 Task: Create a due date automation trigger when advanced on, on the monday of the week before a card is due add dates starting this month at 11:00 AM.
Action: Mouse moved to (1333, 107)
Screenshot: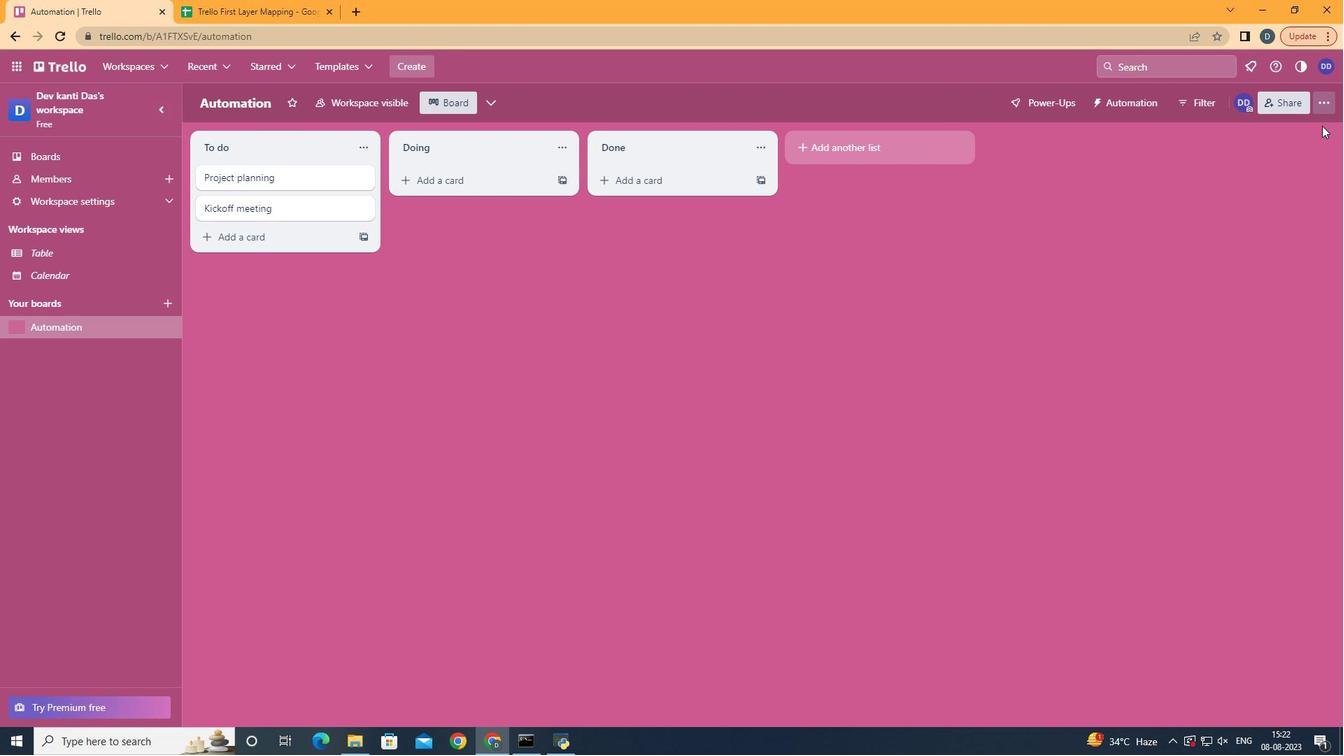 
Action: Mouse pressed left at (1333, 107)
Screenshot: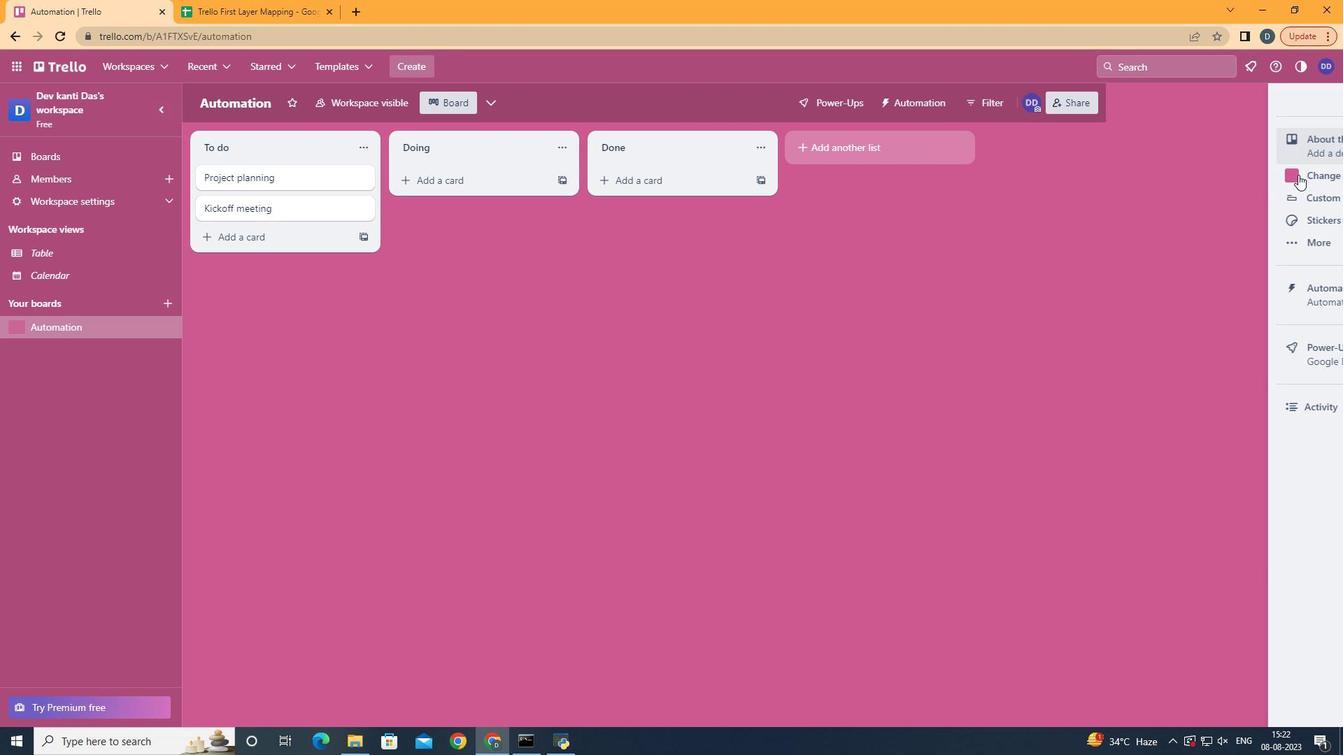 
Action: Mouse moved to (1239, 296)
Screenshot: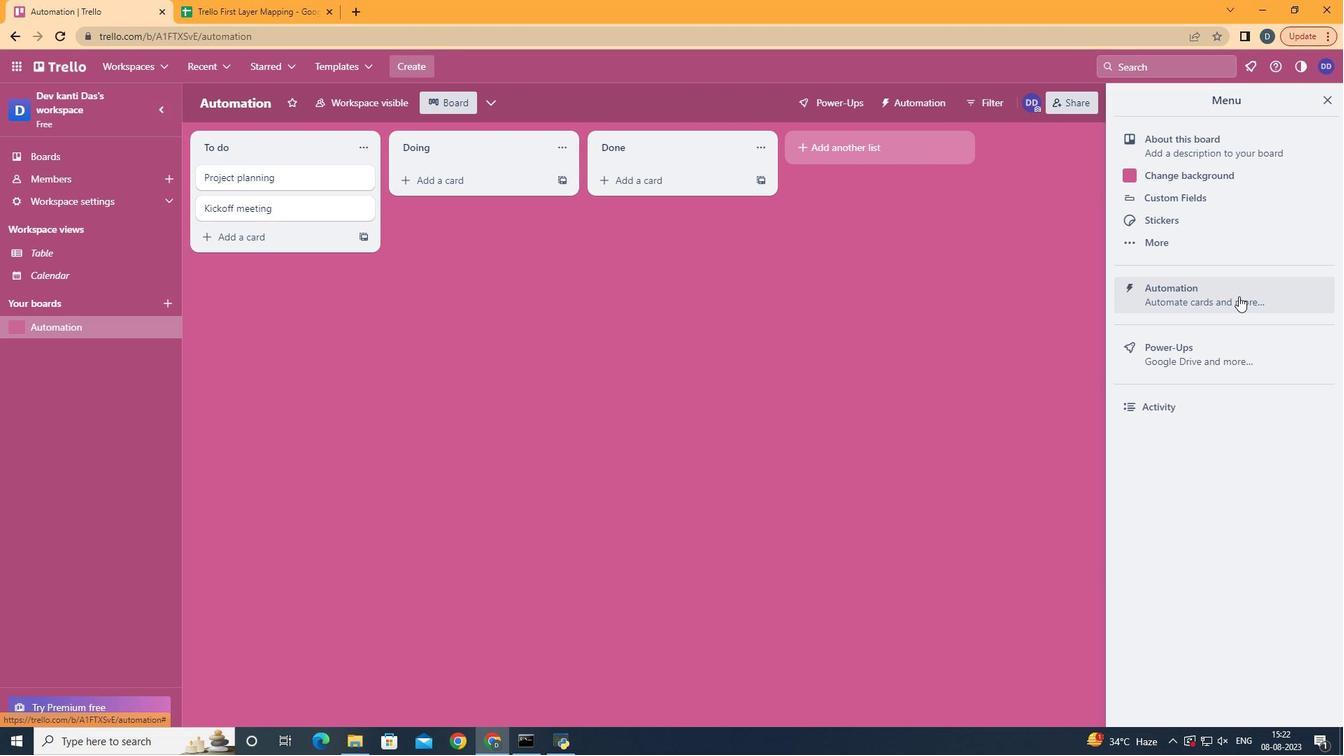 
Action: Mouse pressed left at (1239, 296)
Screenshot: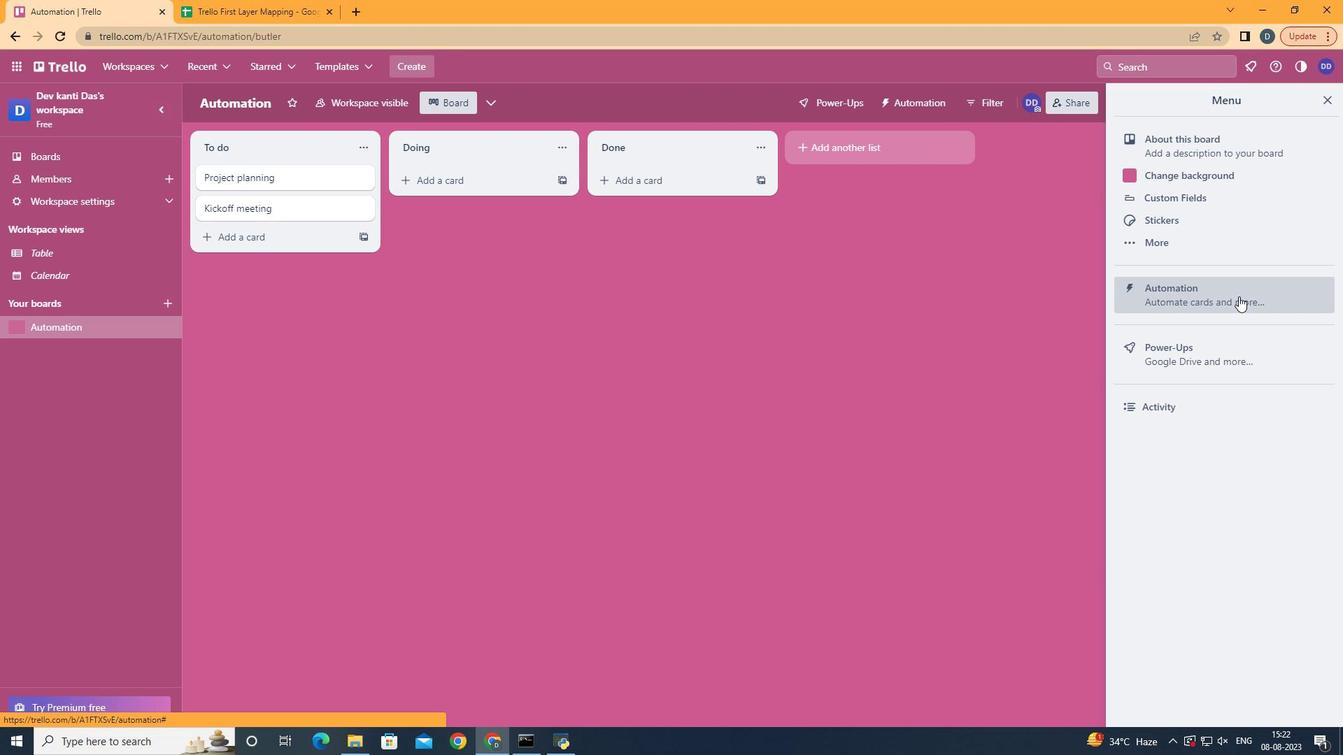 
Action: Mouse moved to (249, 293)
Screenshot: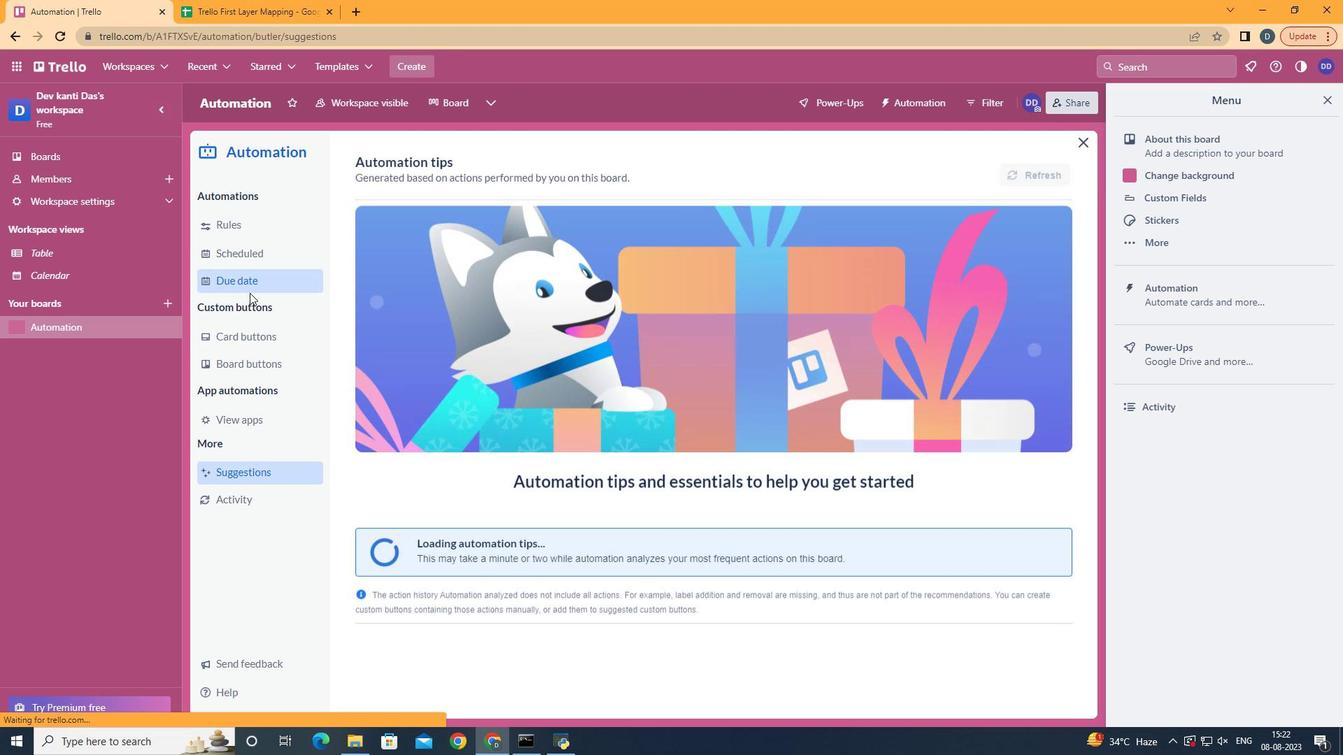 
Action: Mouse pressed left at (249, 293)
Screenshot: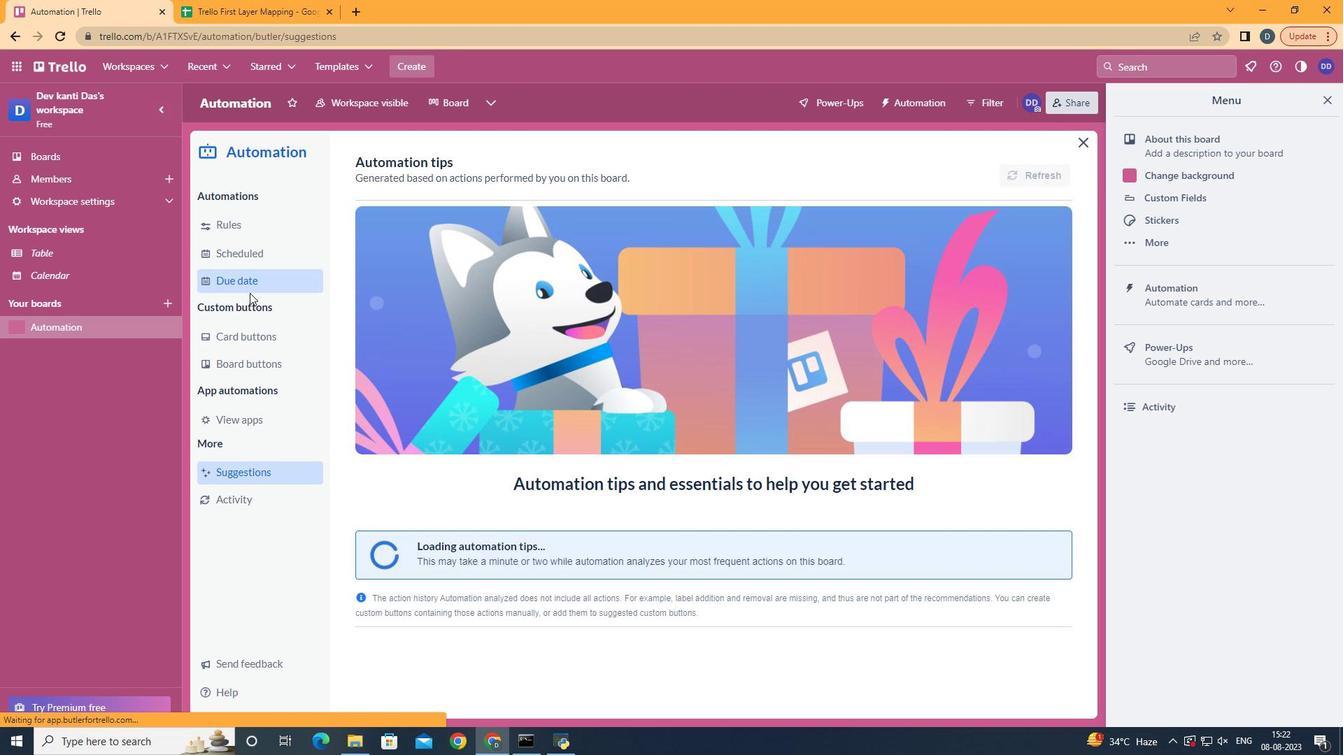 
Action: Mouse moved to (978, 169)
Screenshot: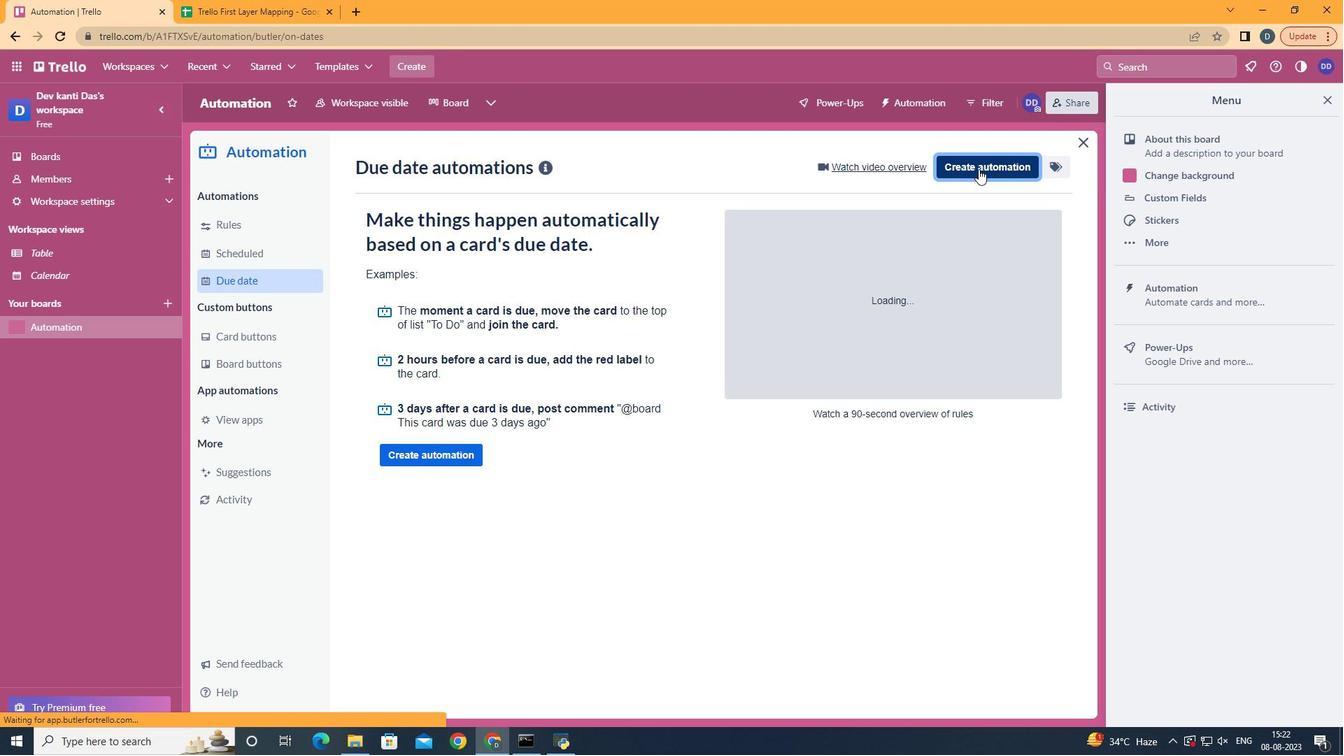 
Action: Mouse pressed left at (978, 169)
Screenshot: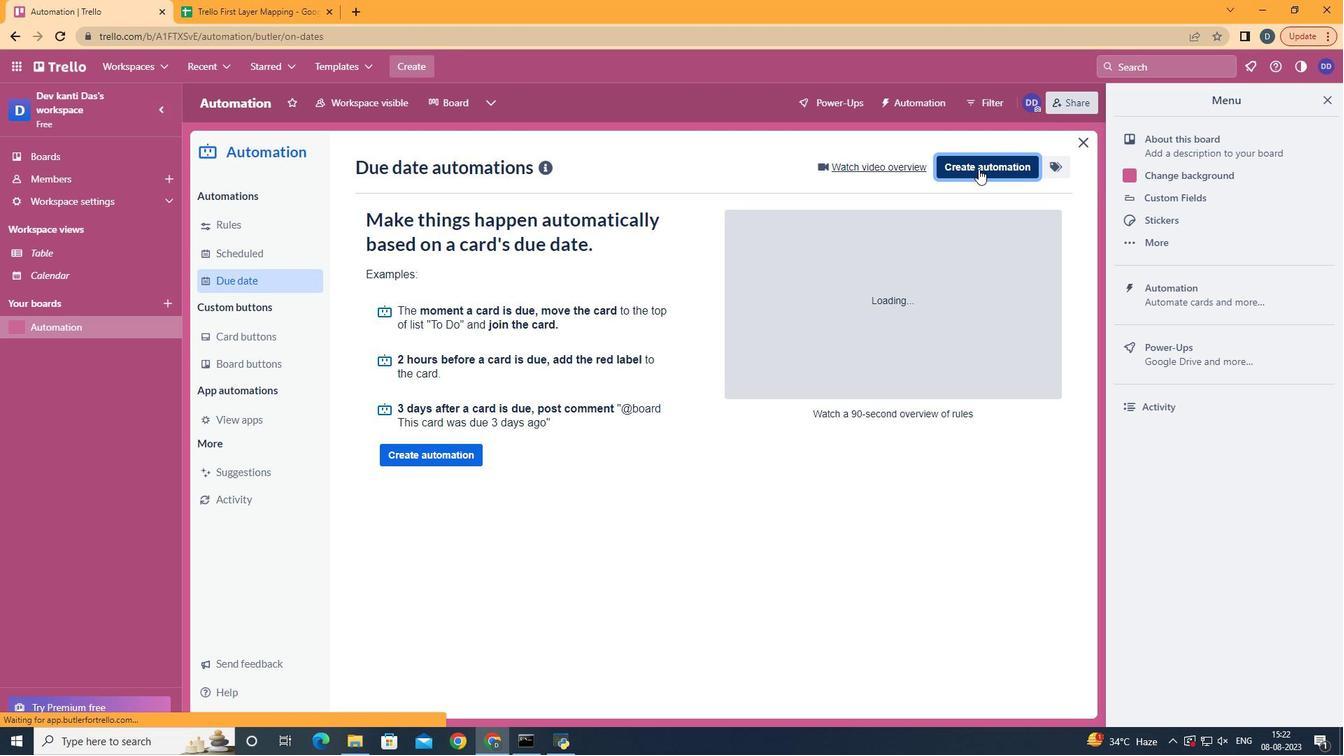 
Action: Mouse moved to (708, 300)
Screenshot: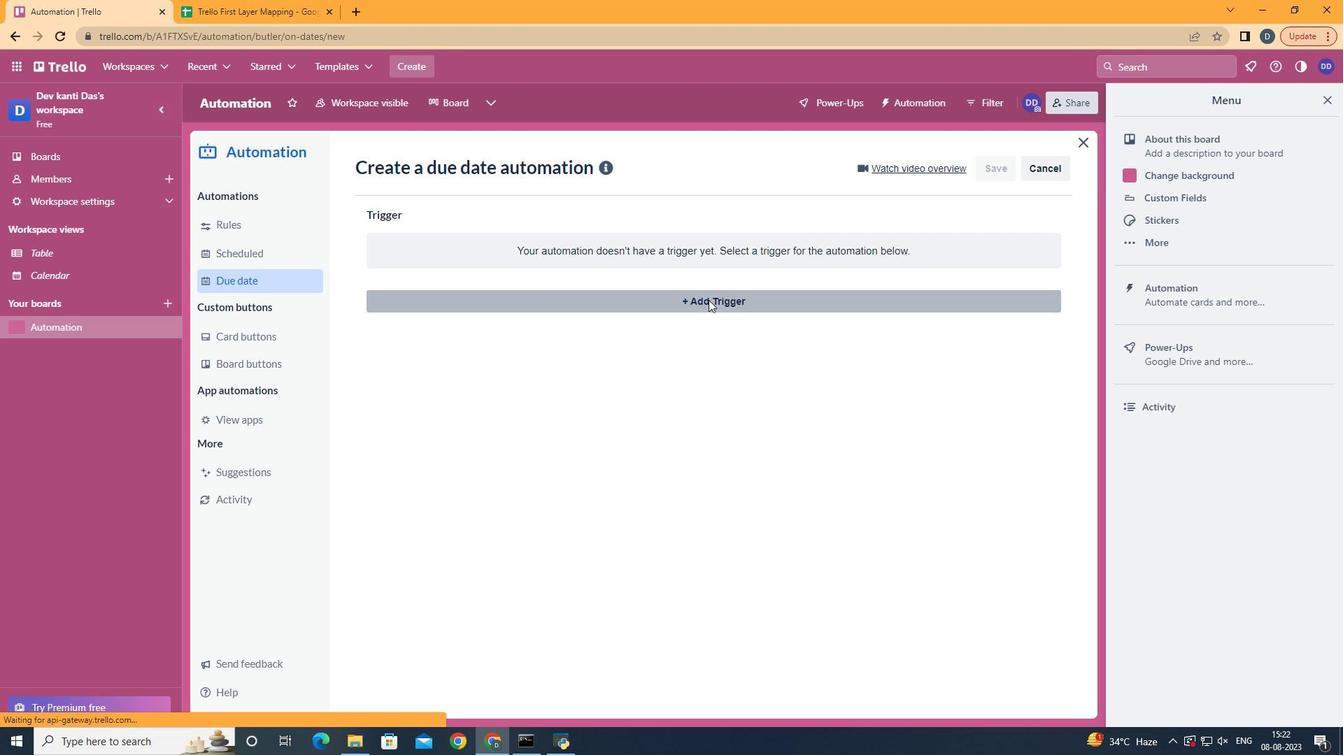
Action: Mouse pressed left at (708, 300)
Screenshot: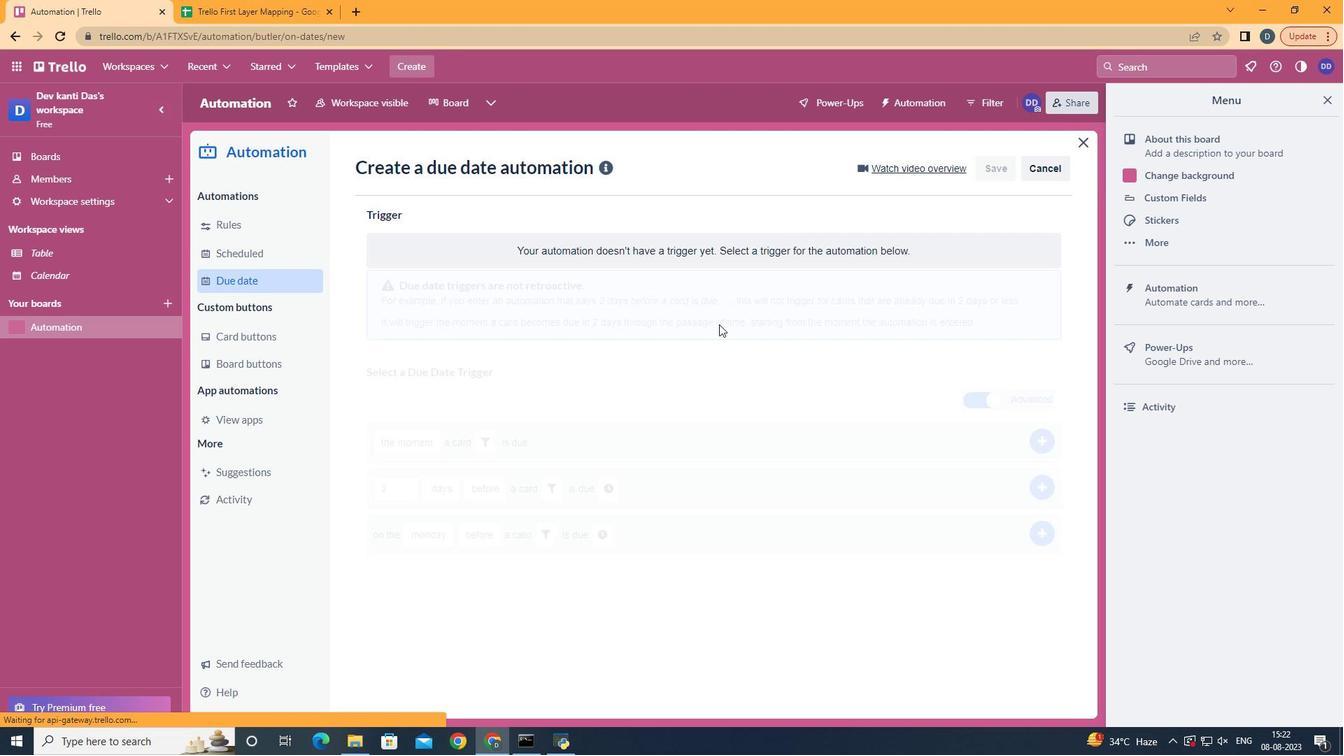 
Action: Mouse moved to (496, 669)
Screenshot: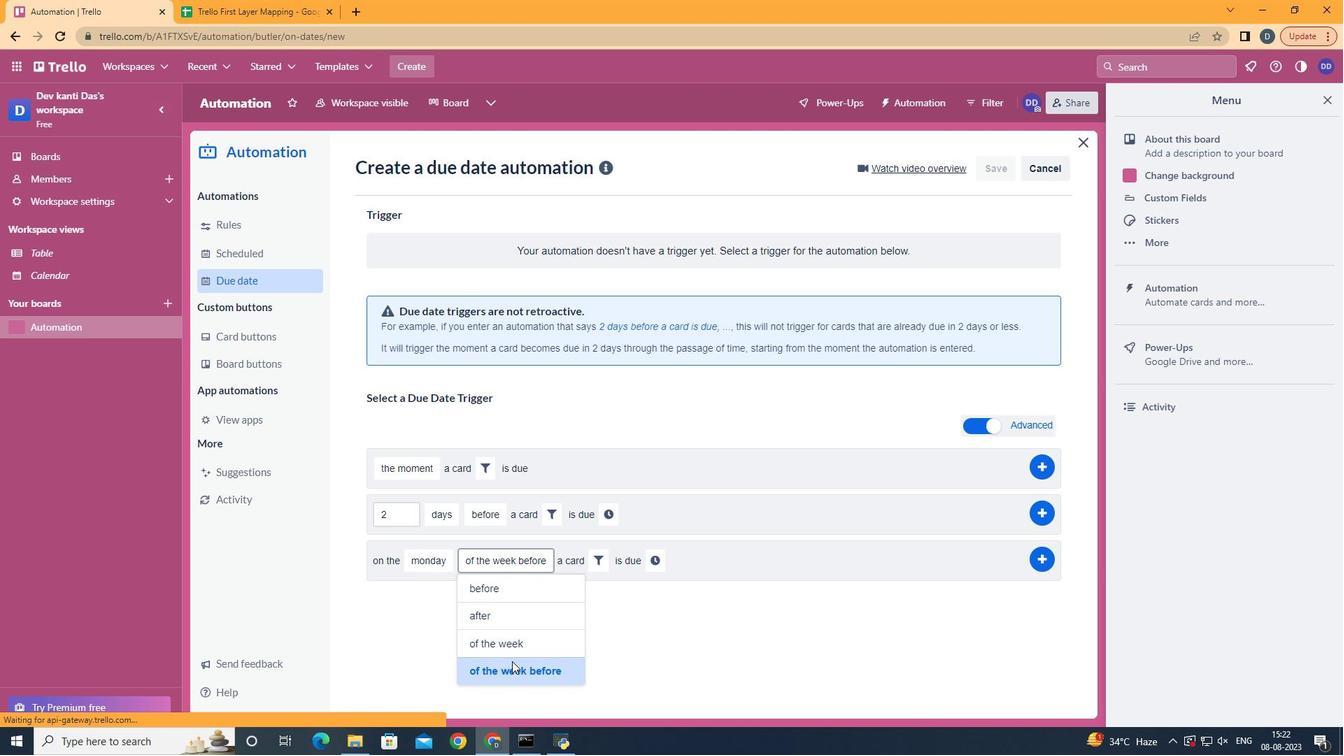 
Action: Mouse pressed left at (496, 669)
Screenshot: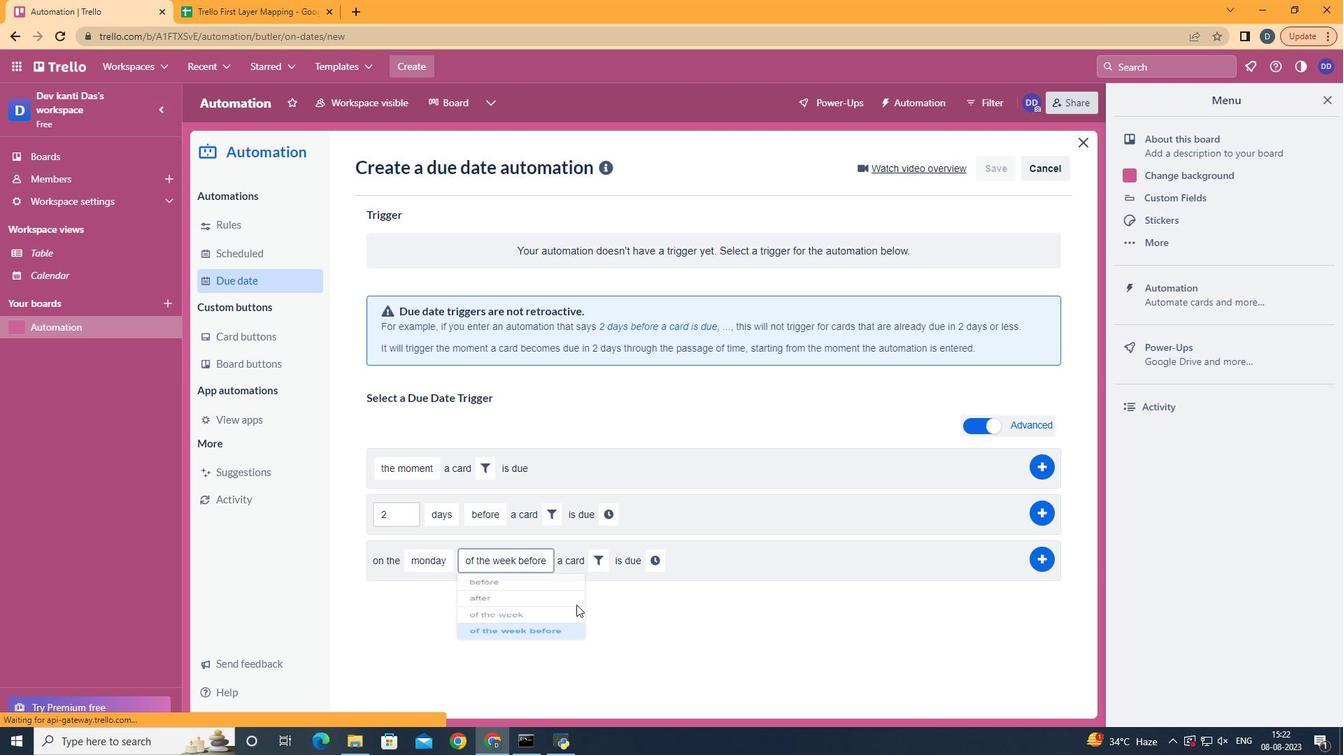 
Action: Mouse moved to (609, 561)
Screenshot: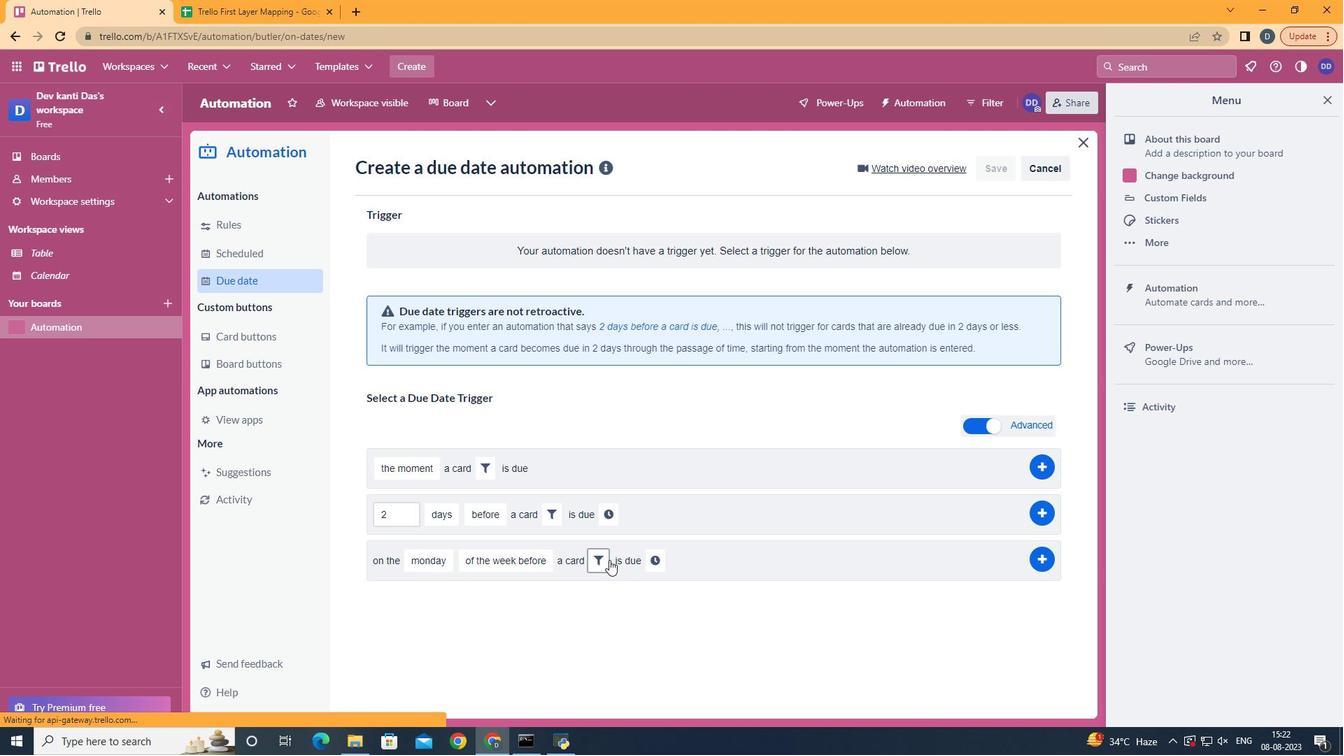 
Action: Mouse pressed left at (609, 561)
Screenshot: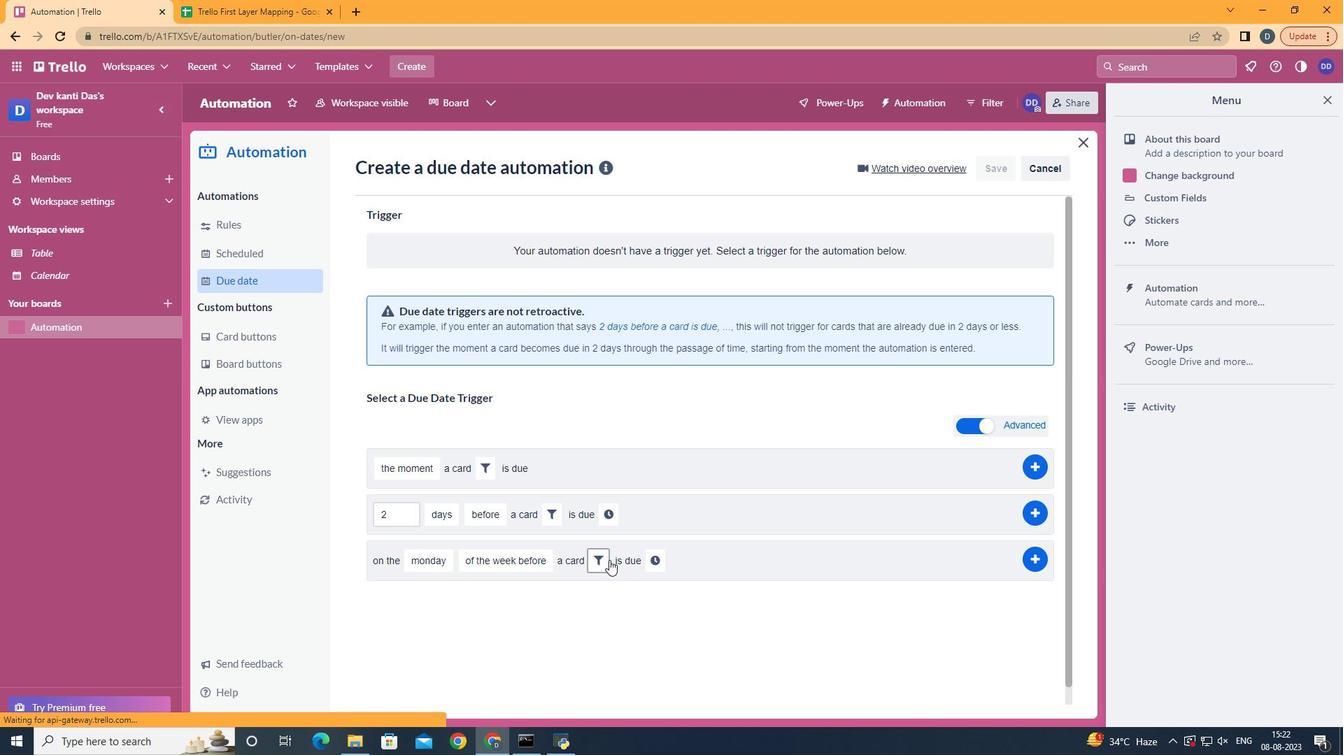 
Action: Mouse moved to (657, 602)
Screenshot: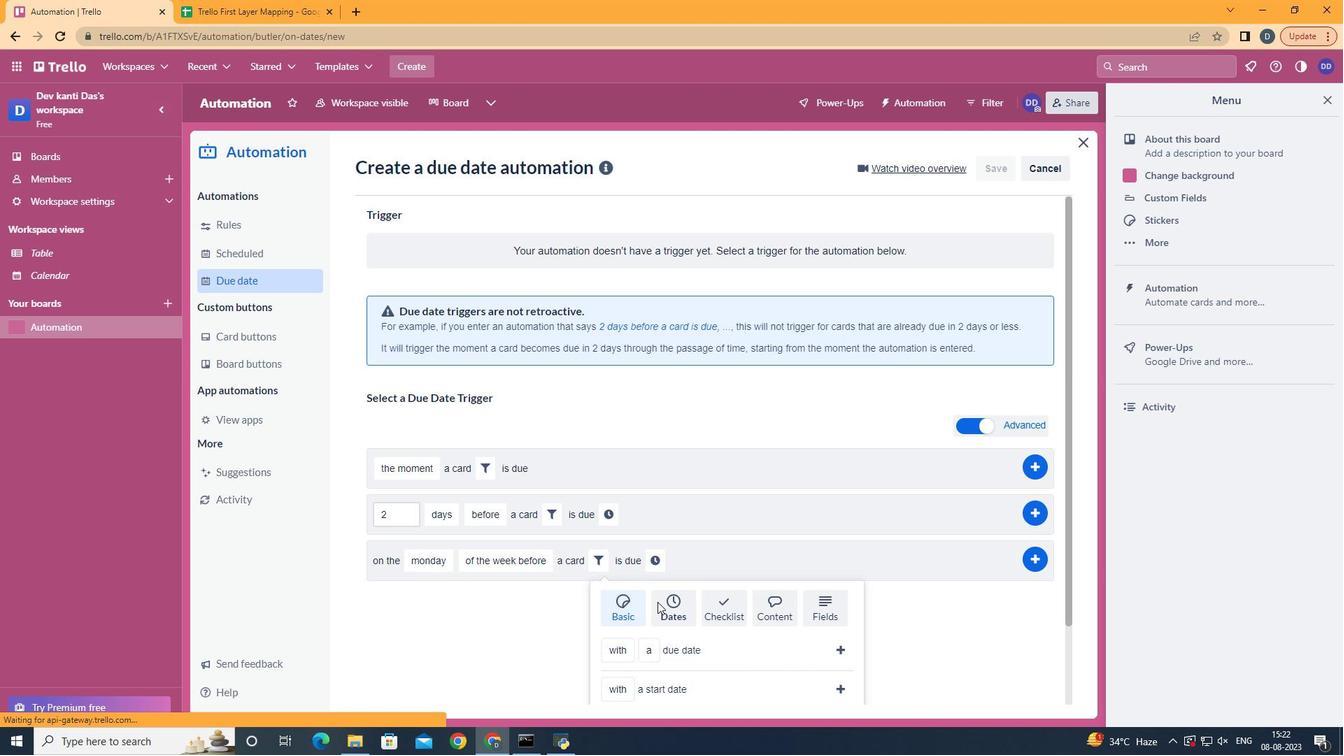 
Action: Mouse pressed left at (657, 602)
Screenshot: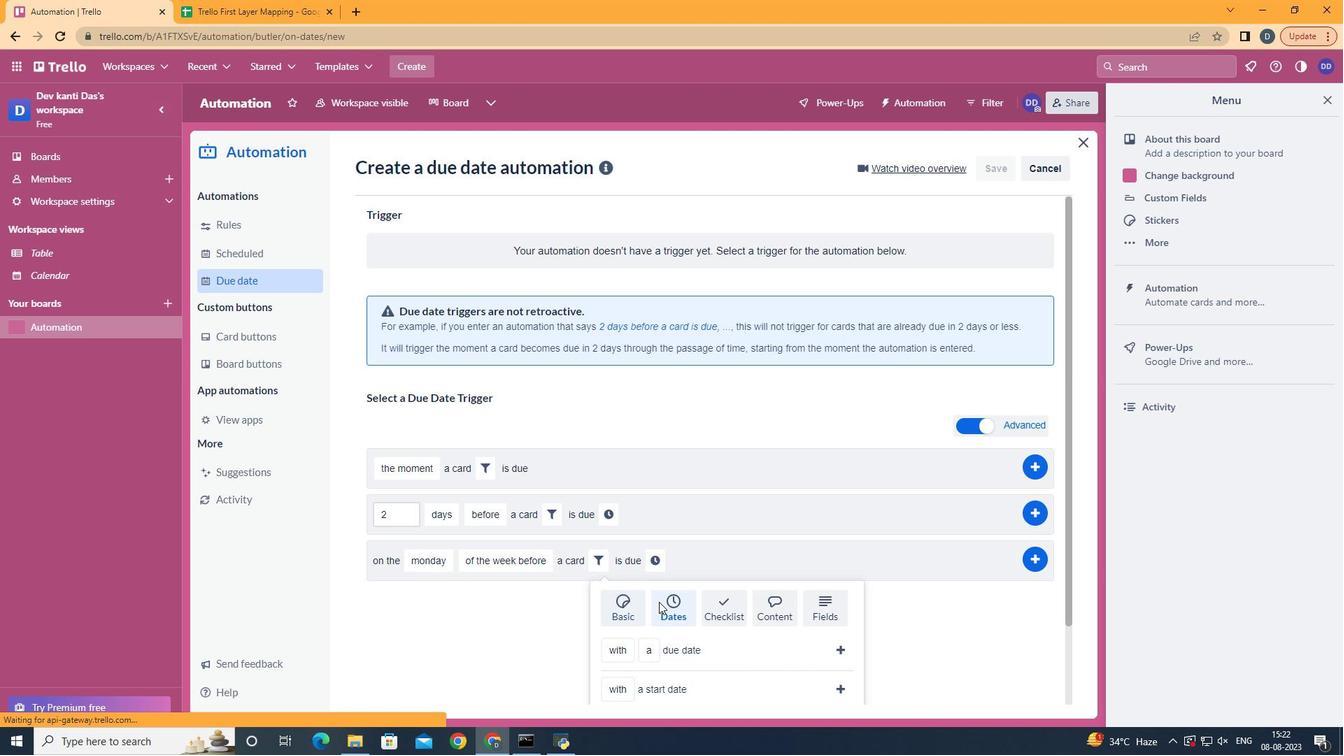 
Action: Mouse moved to (665, 602)
Screenshot: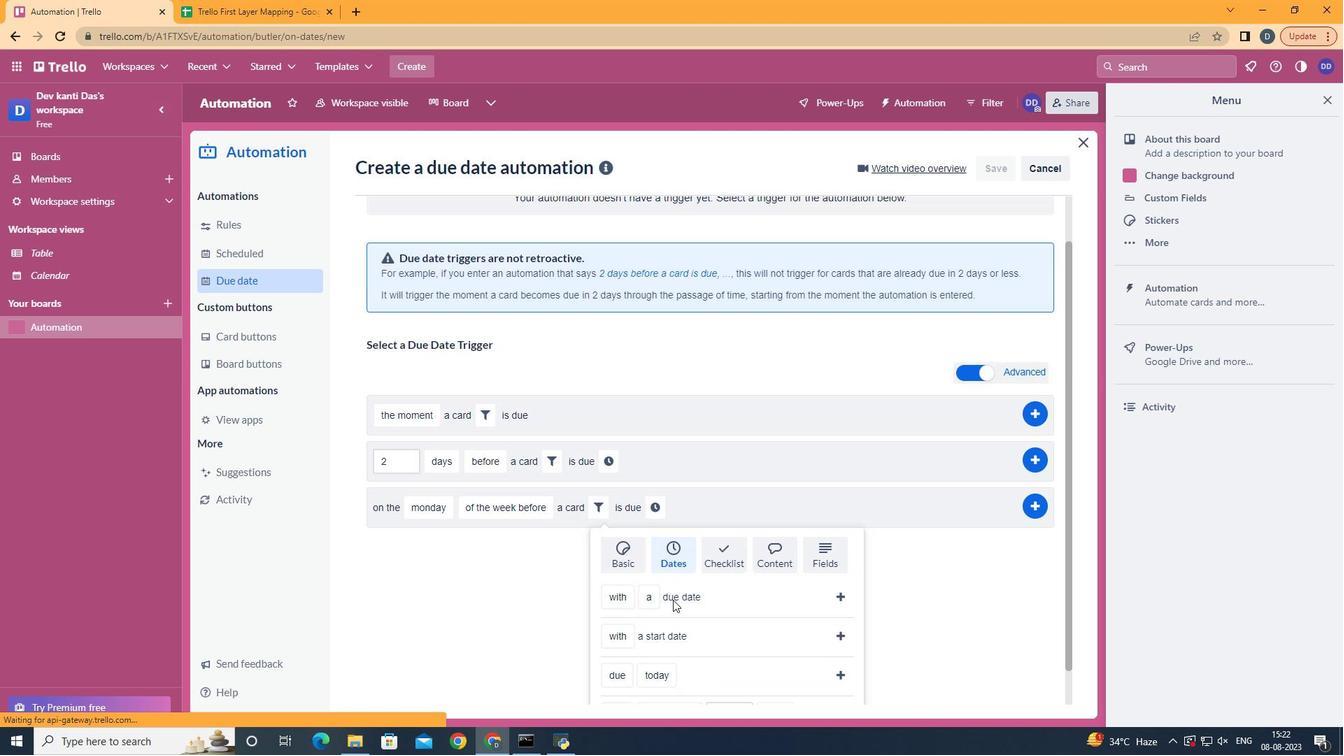 
Action: Mouse scrolled (665, 601) with delta (0, 0)
Screenshot: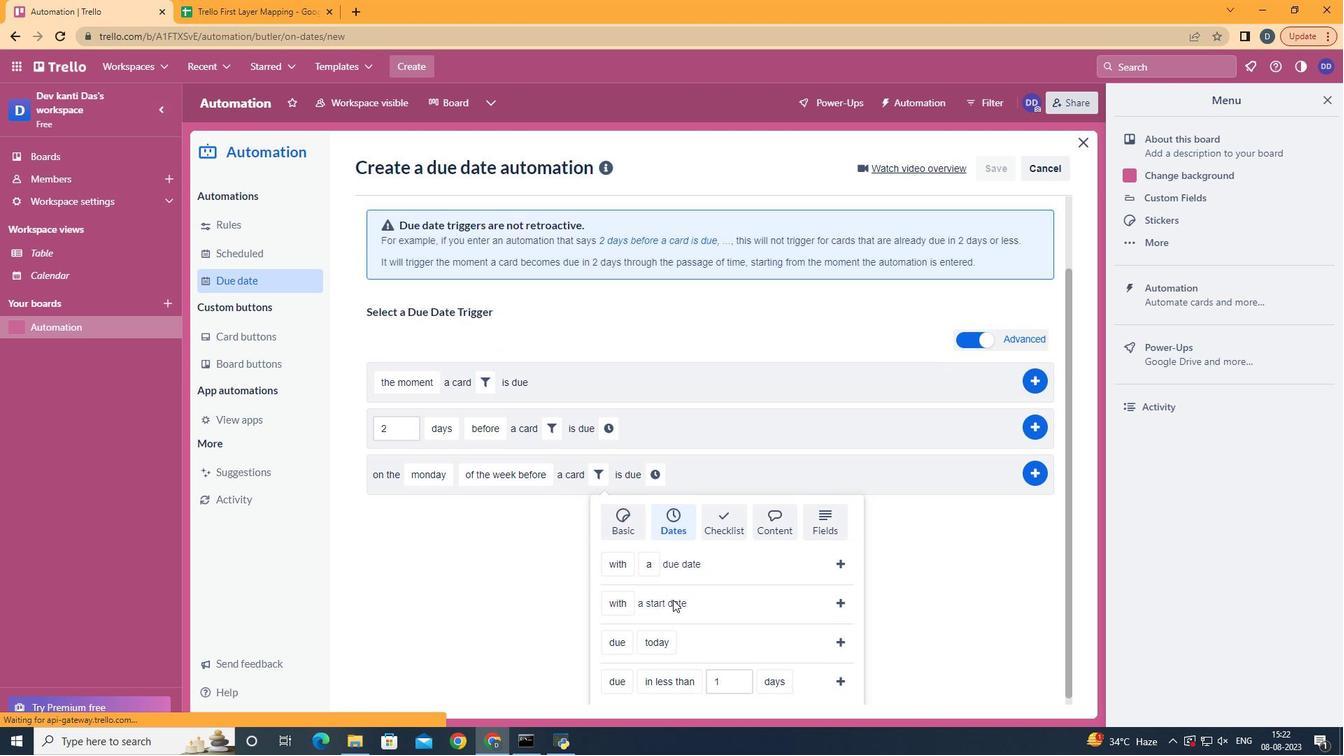
Action: Mouse scrolled (665, 601) with delta (0, 0)
Screenshot: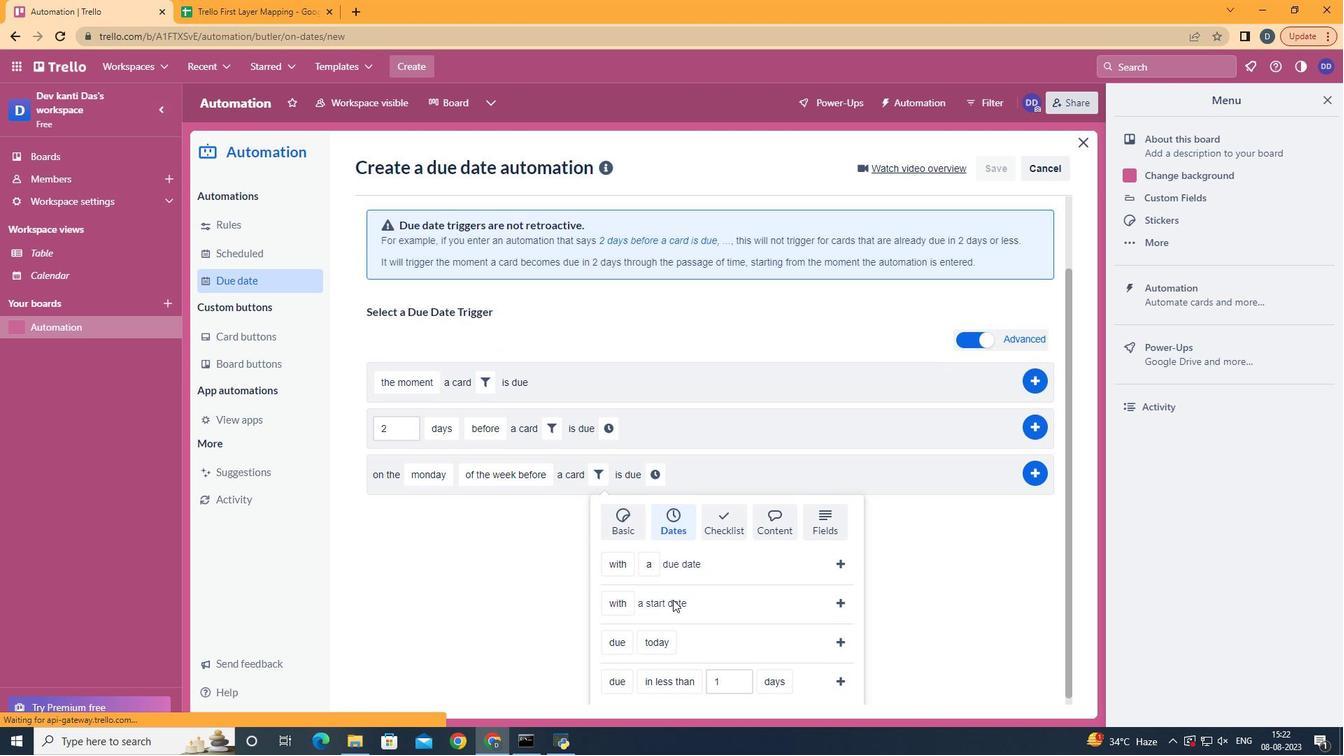 
Action: Mouse scrolled (665, 601) with delta (0, 0)
Screenshot: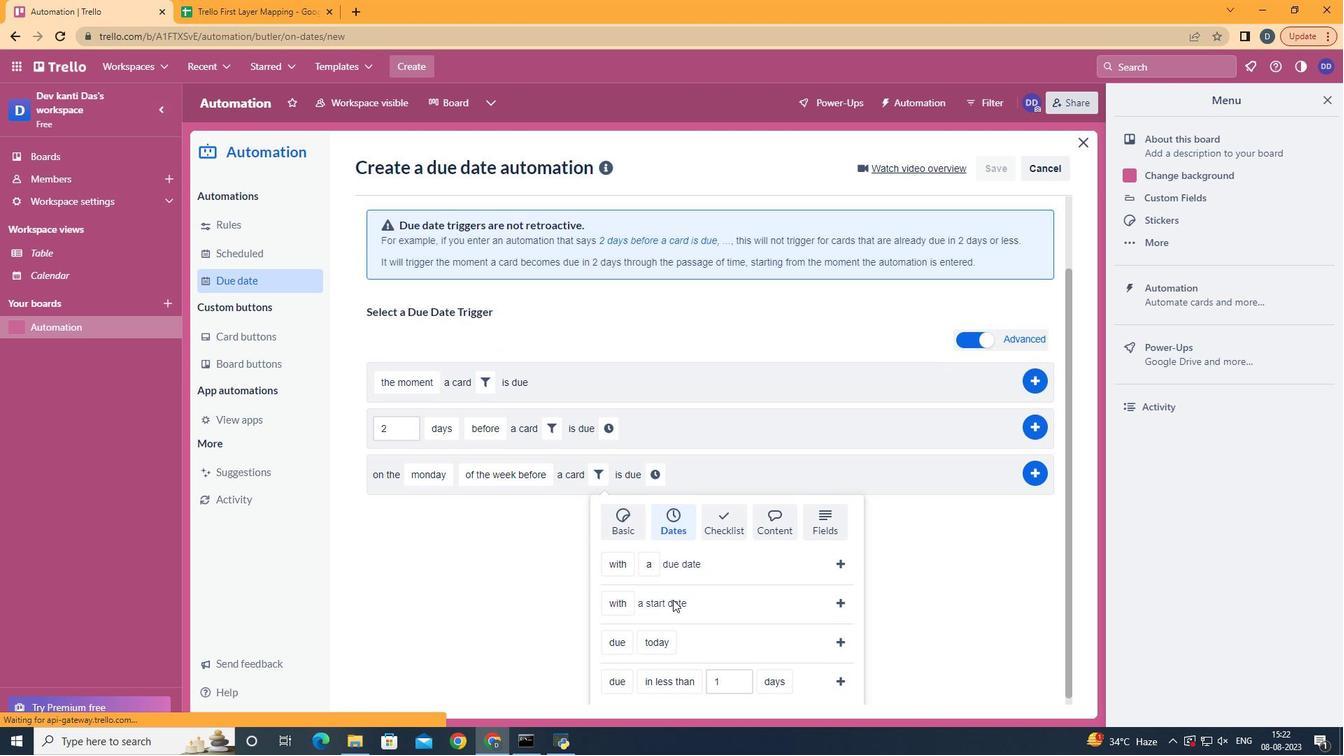 
Action: Mouse scrolled (665, 601) with delta (0, 0)
Screenshot: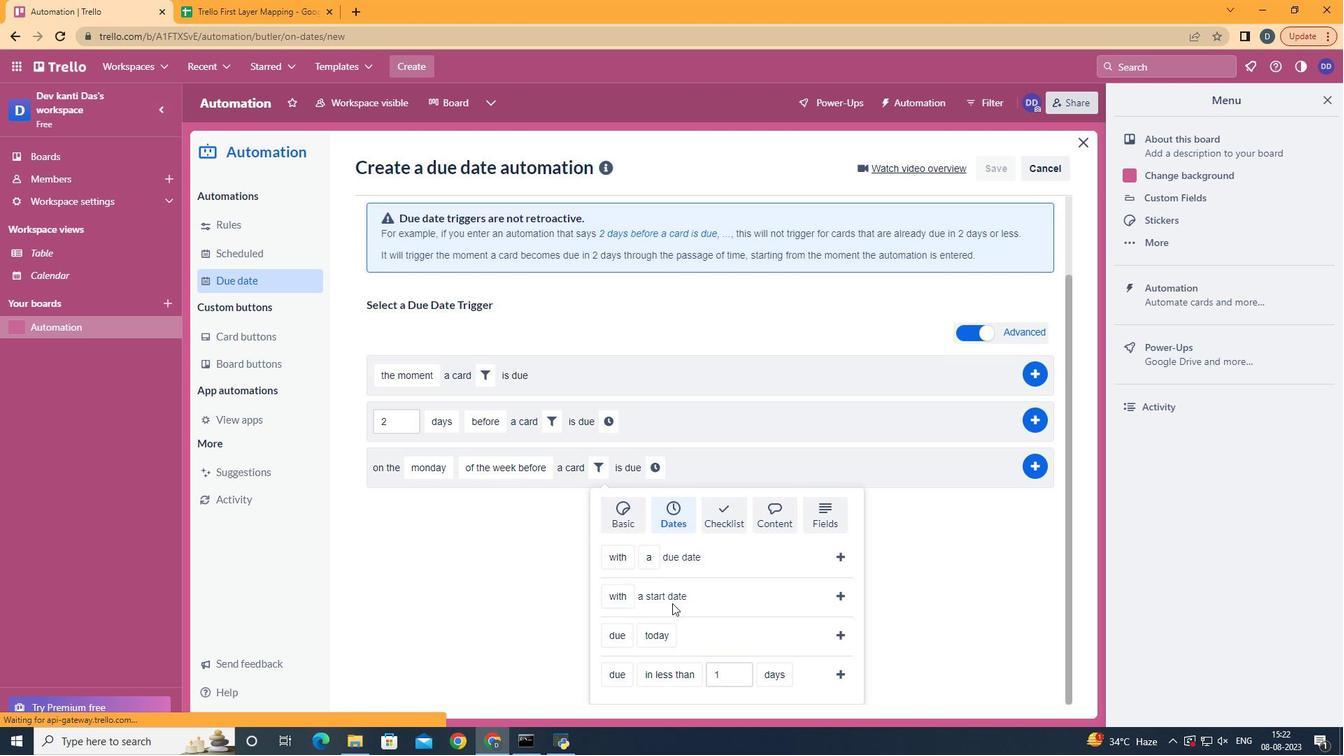 
Action: Mouse moved to (666, 601)
Screenshot: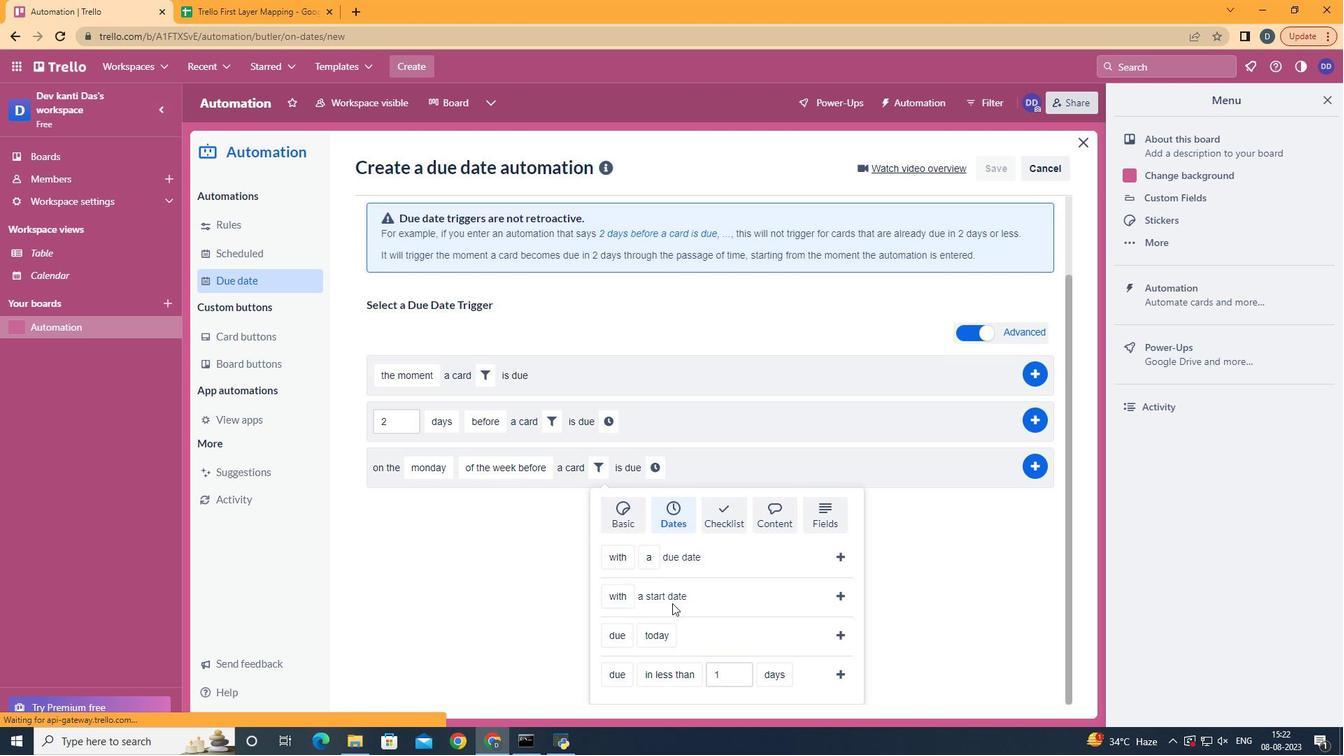 
Action: Mouse scrolled (666, 601) with delta (0, 0)
Screenshot: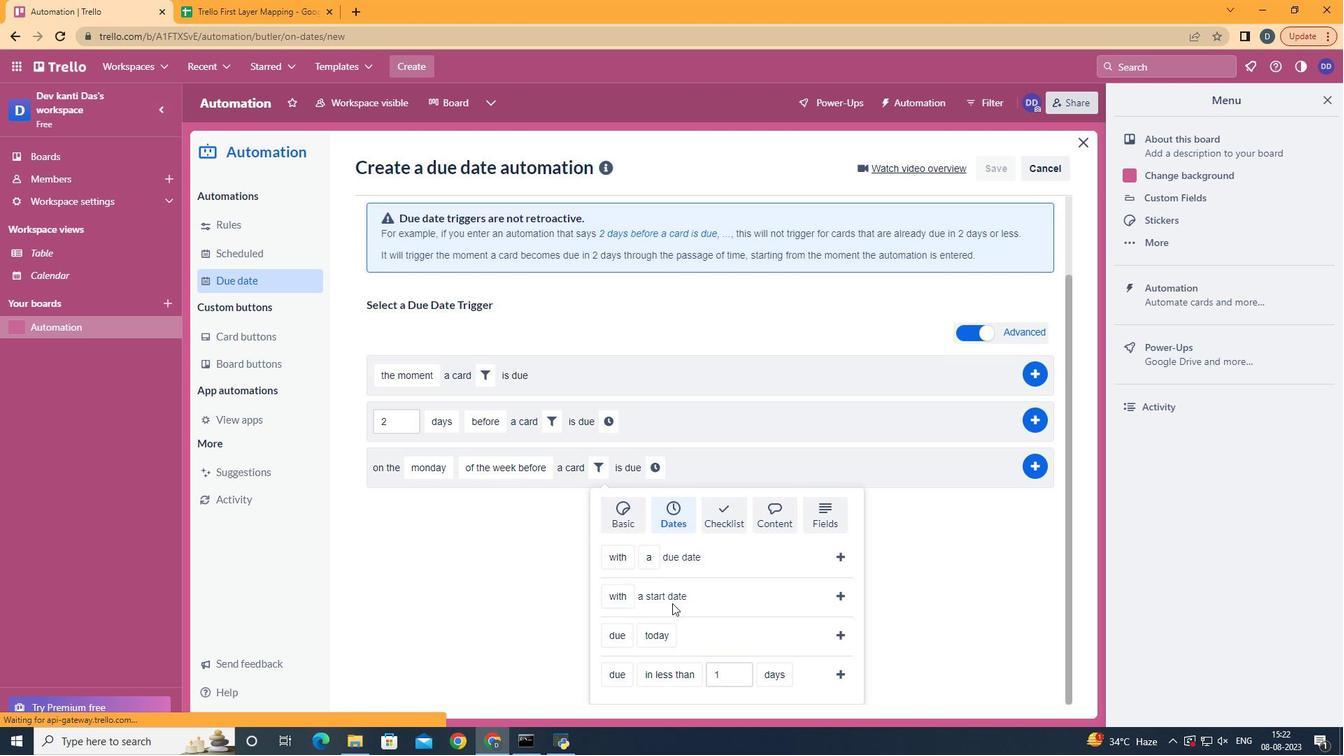 
Action: Mouse moved to (633, 579)
Screenshot: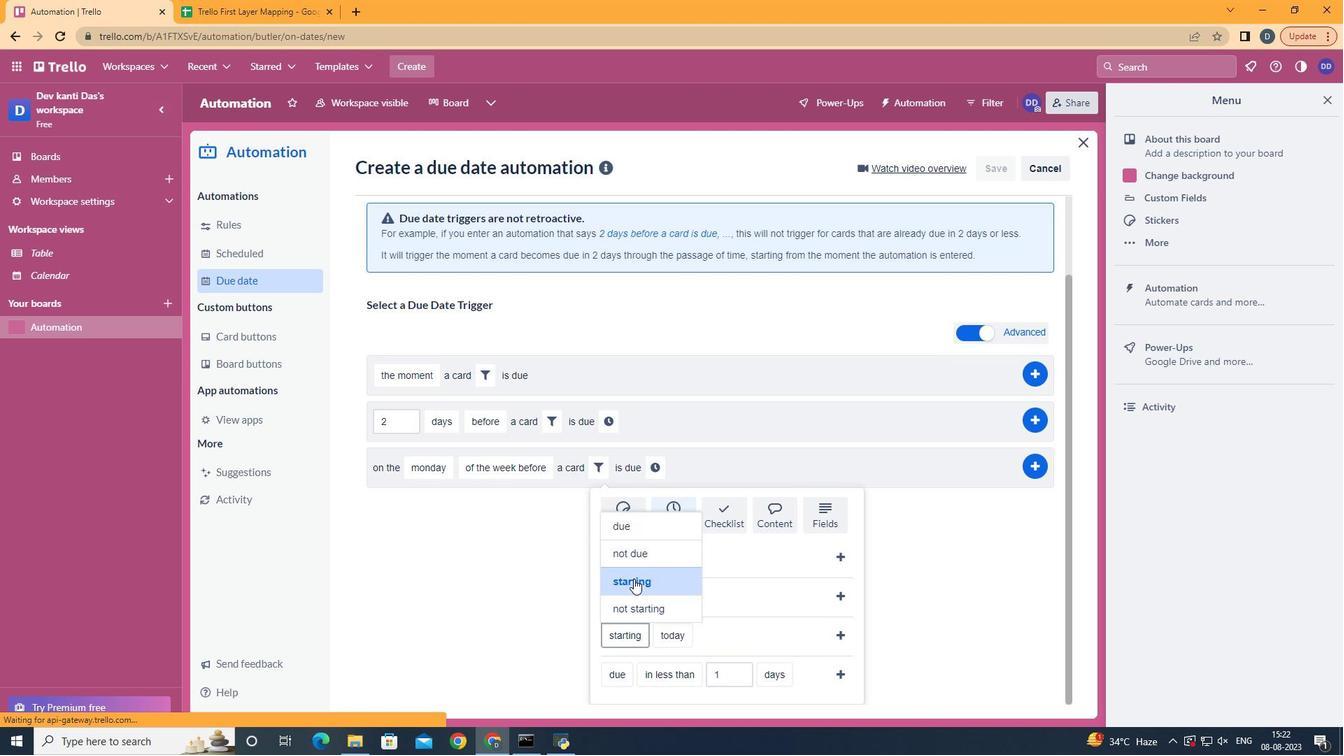 
Action: Mouse pressed left at (633, 579)
Screenshot: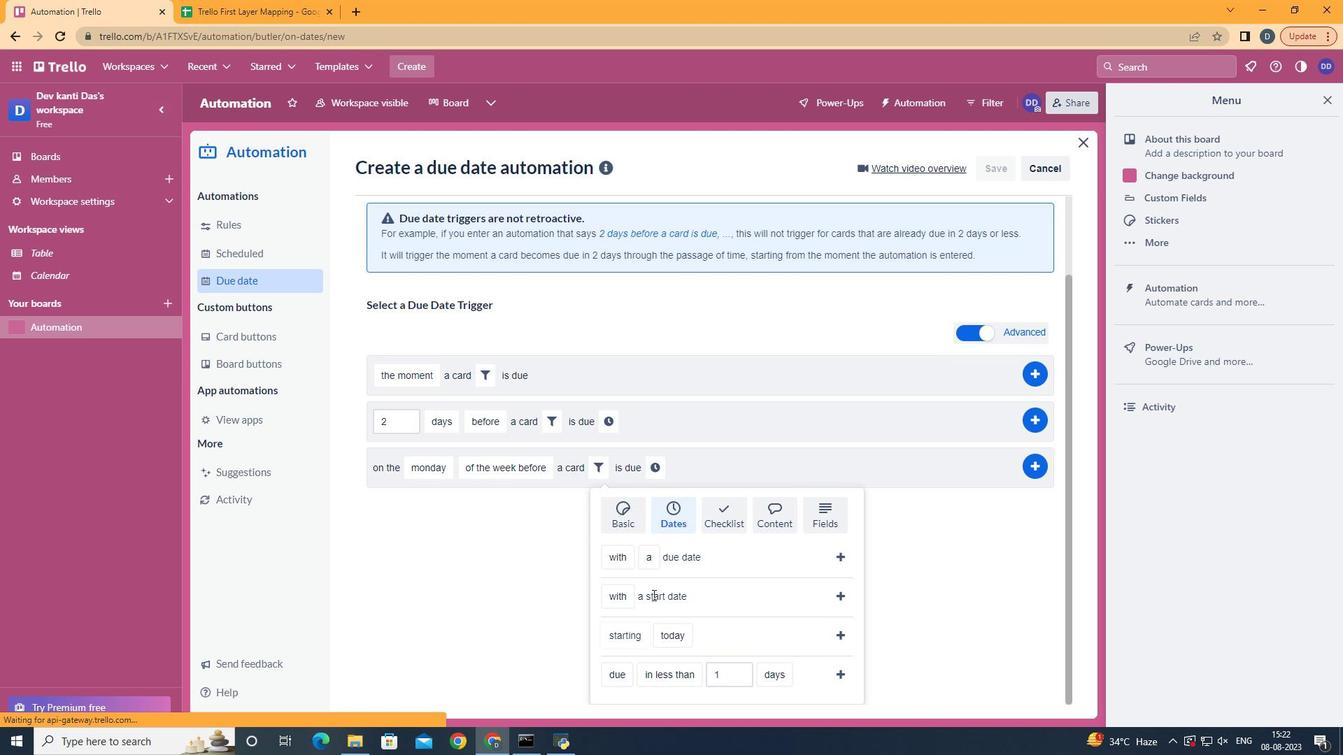 
Action: Mouse moved to (704, 571)
Screenshot: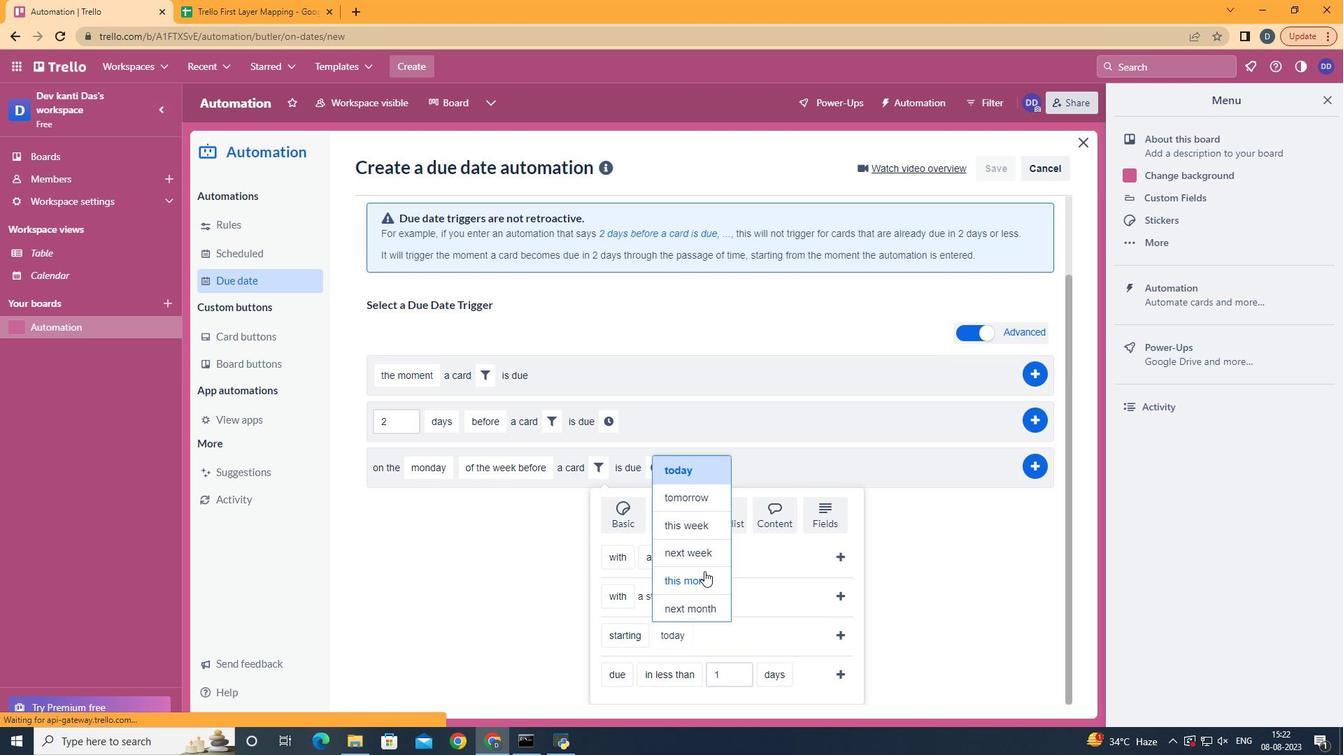
Action: Mouse pressed left at (704, 571)
Screenshot: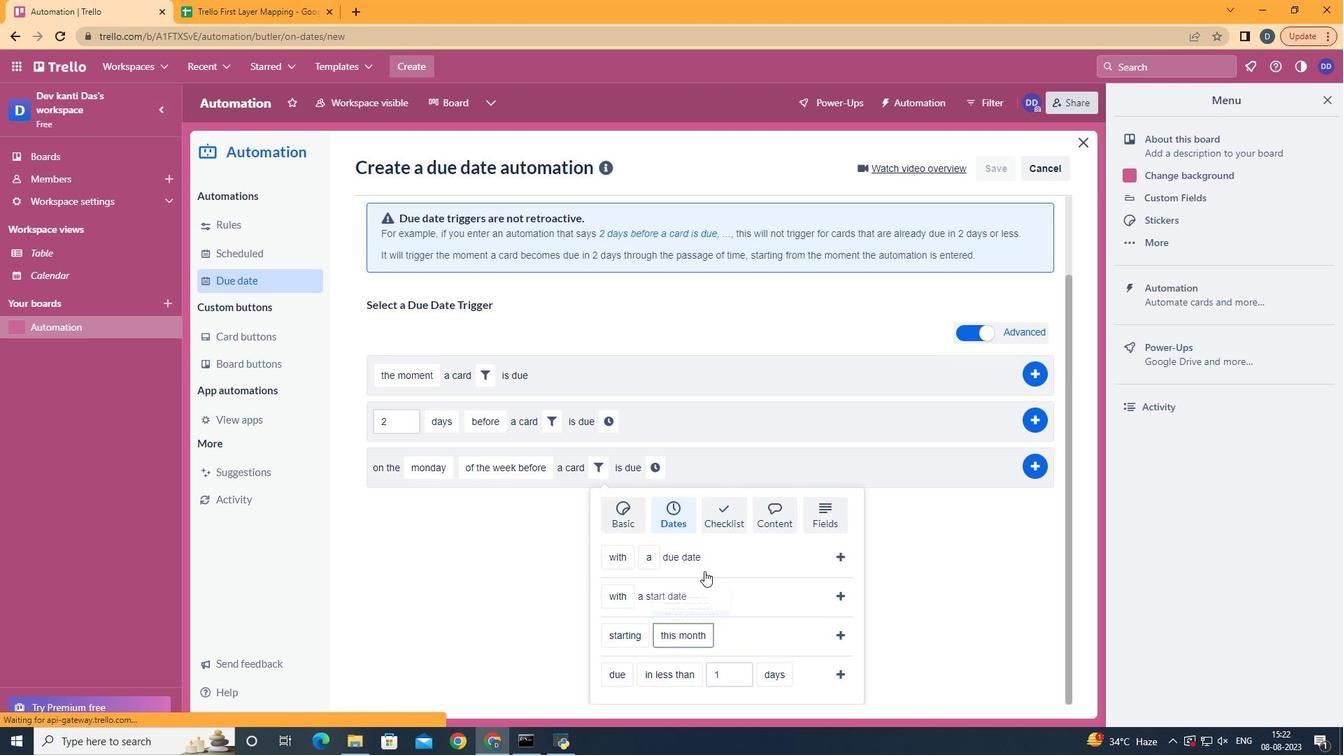 
Action: Mouse moved to (842, 627)
Screenshot: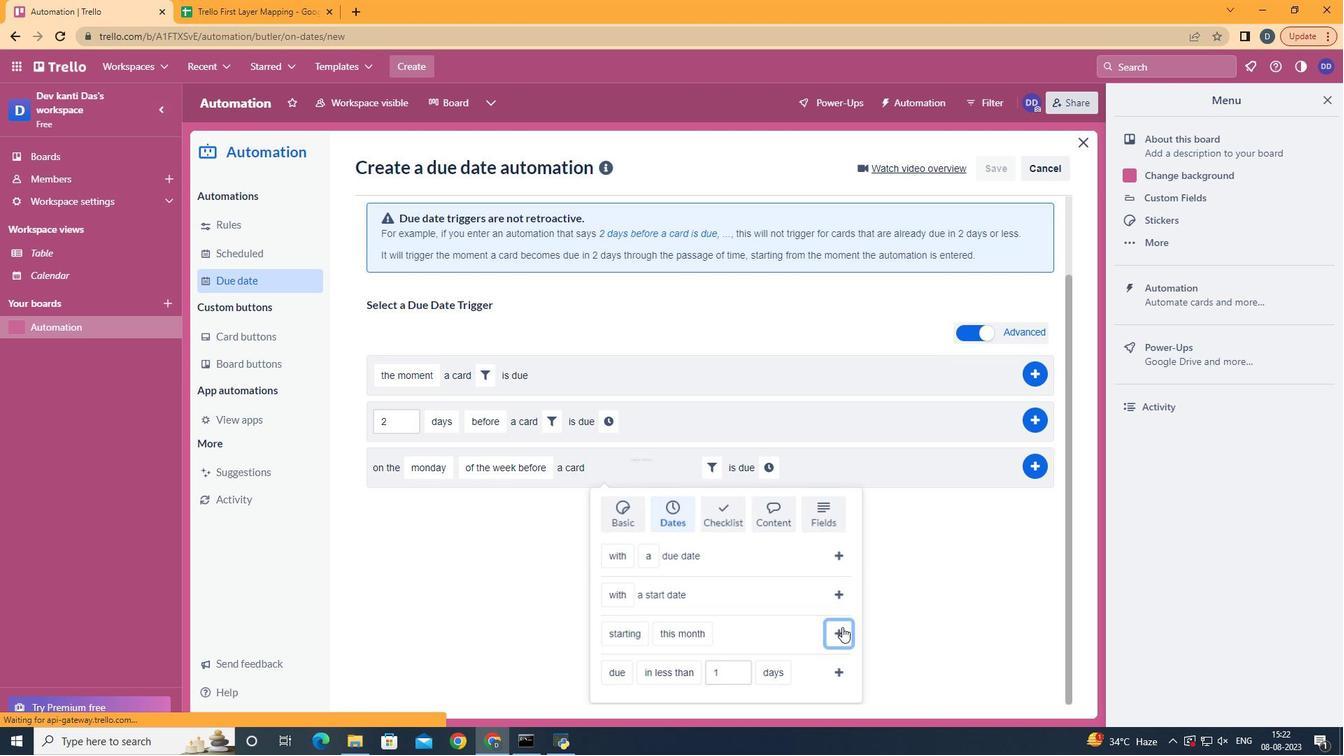 
Action: Mouse pressed left at (842, 627)
Screenshot: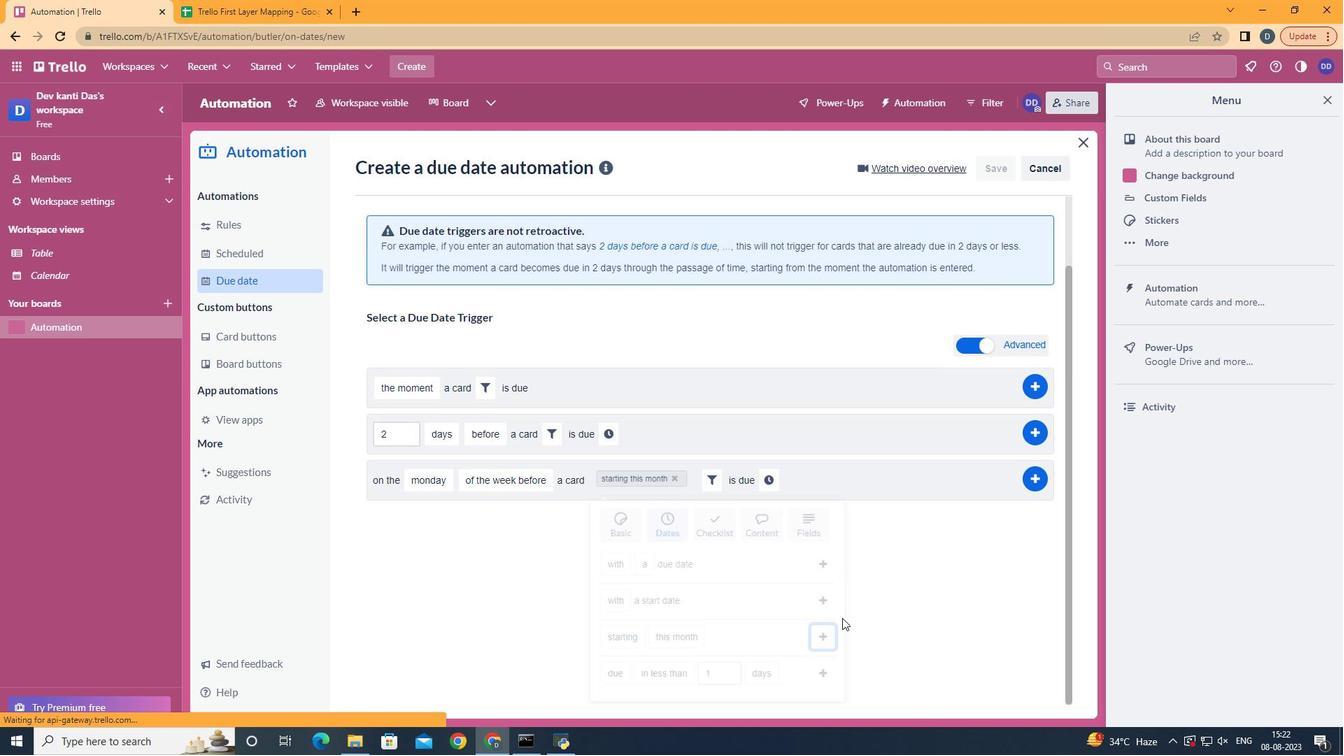 
Action: Mouse moved to (760, 560)
Screenshot: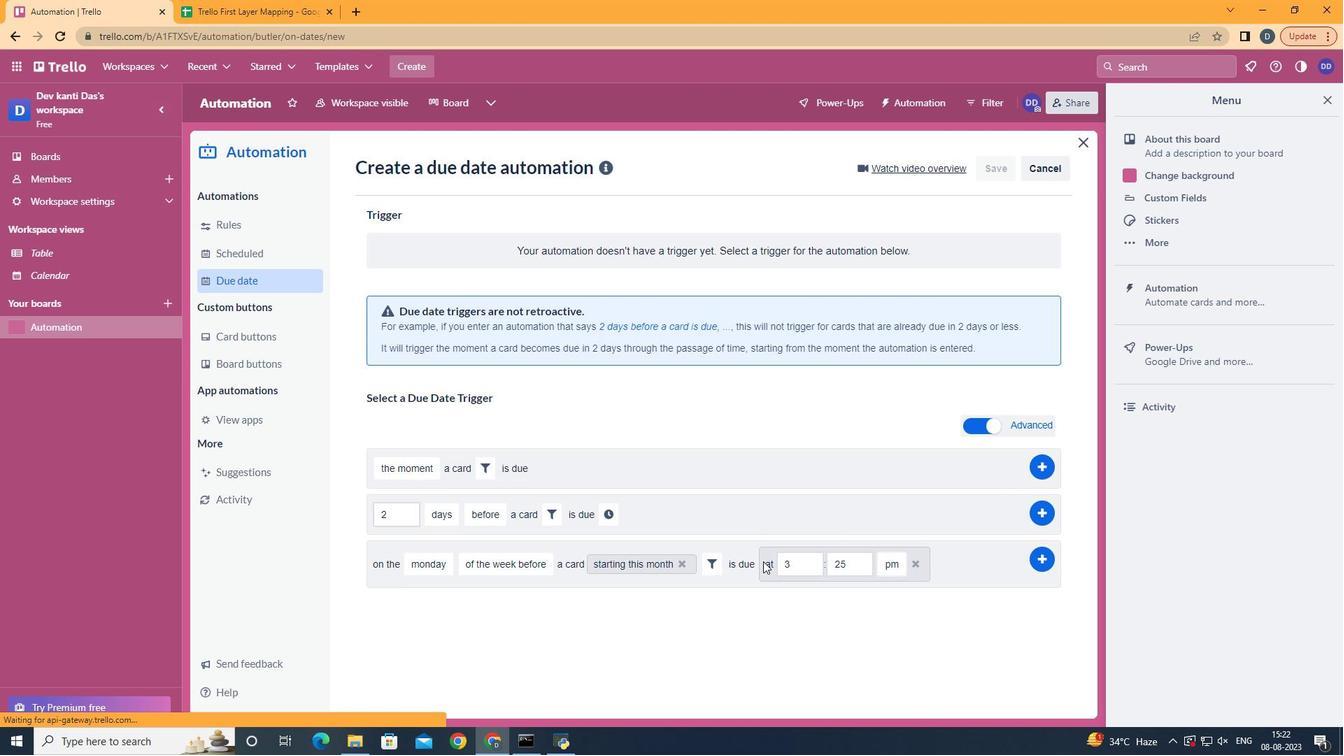 
Action: Mouse pressed left at (760, 560)
Screenshot: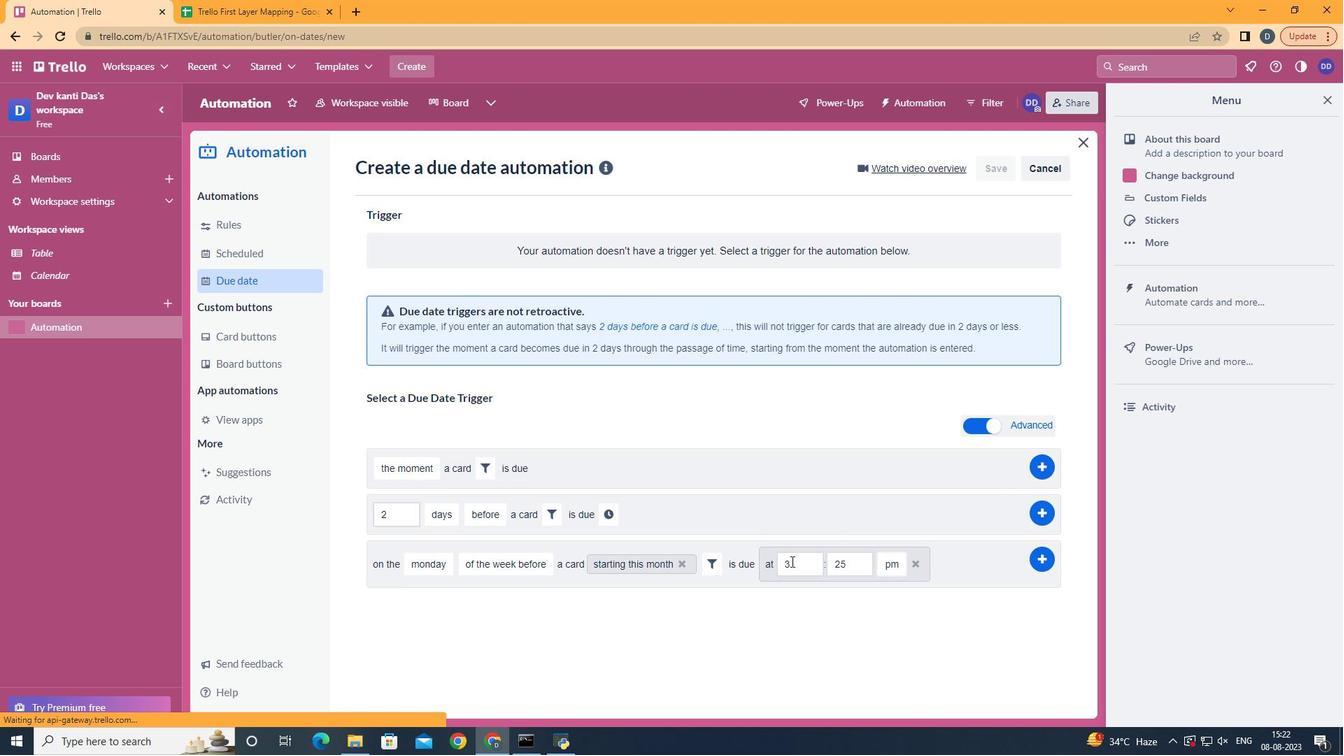 
Action: Mouse moved to (792, 561)
Screenshot: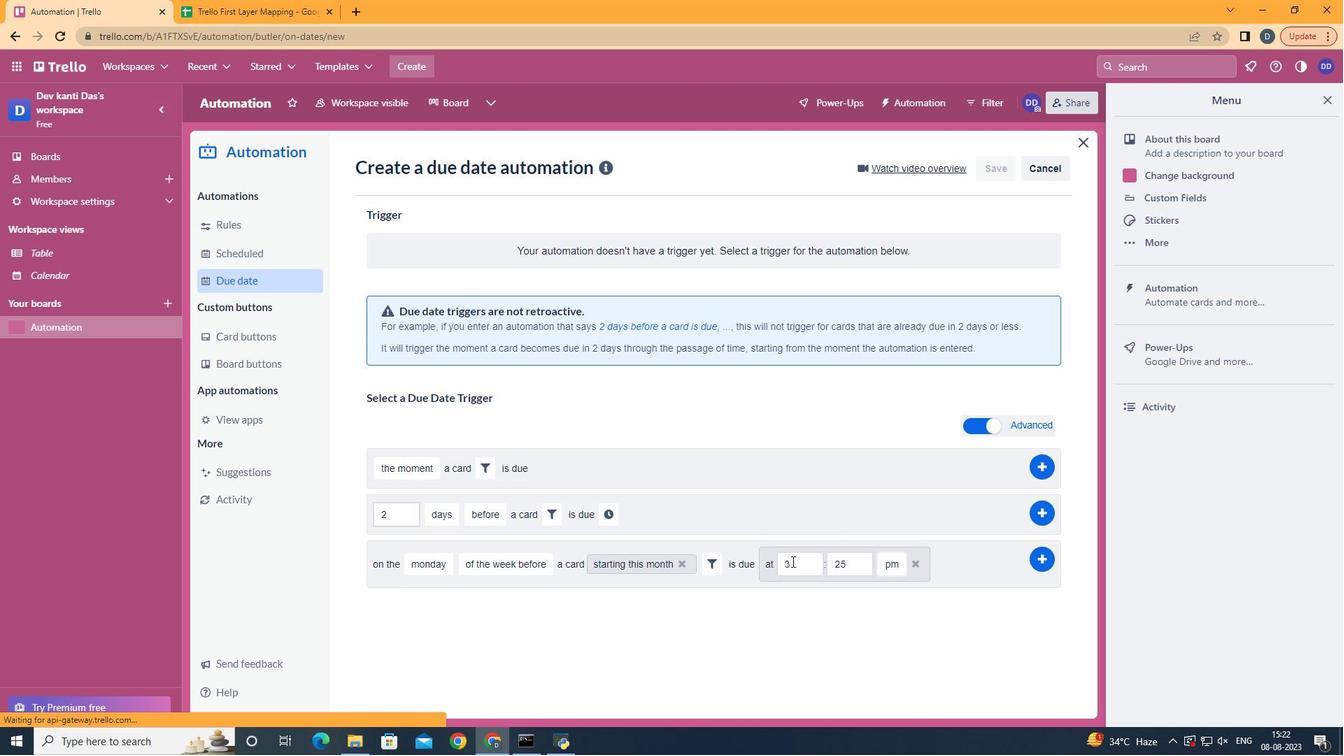
Action: Mouse pressed left at (792, 561)
Screenshot: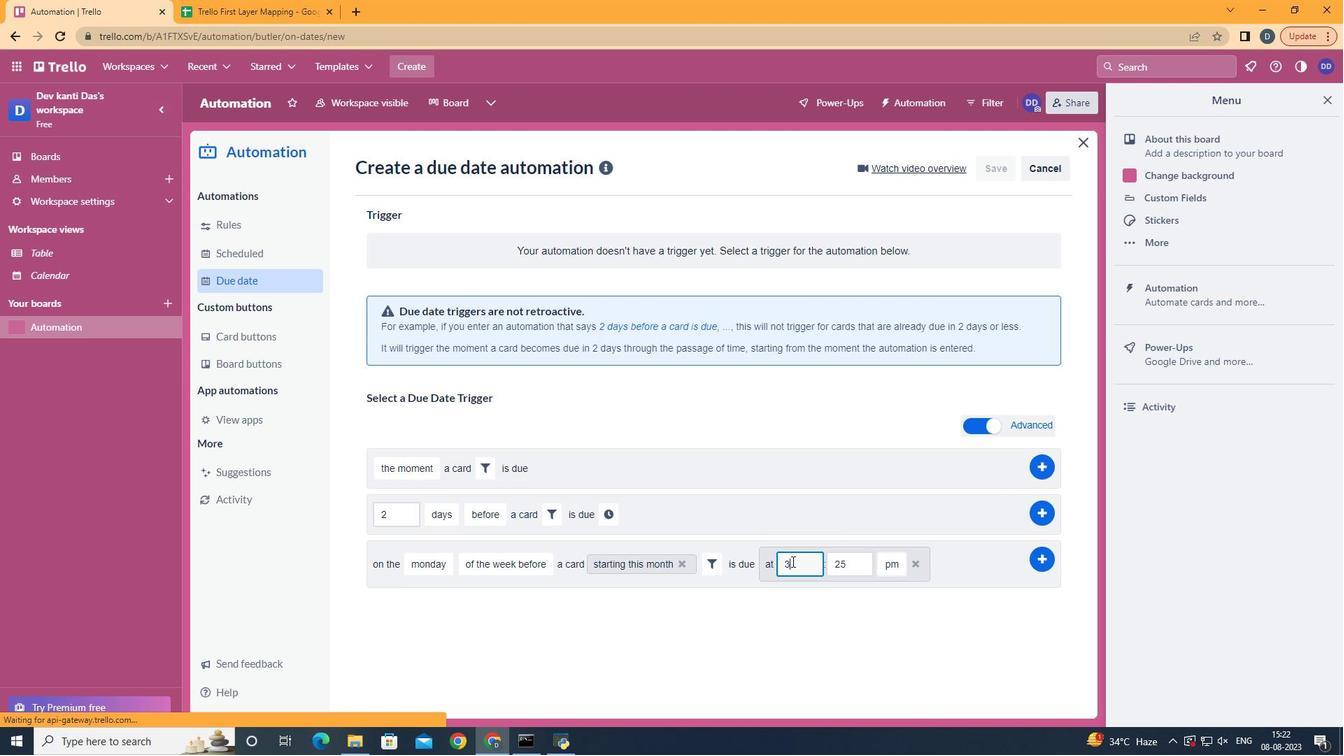 
Action: Mouse moved to (792, 562)
Screenshot: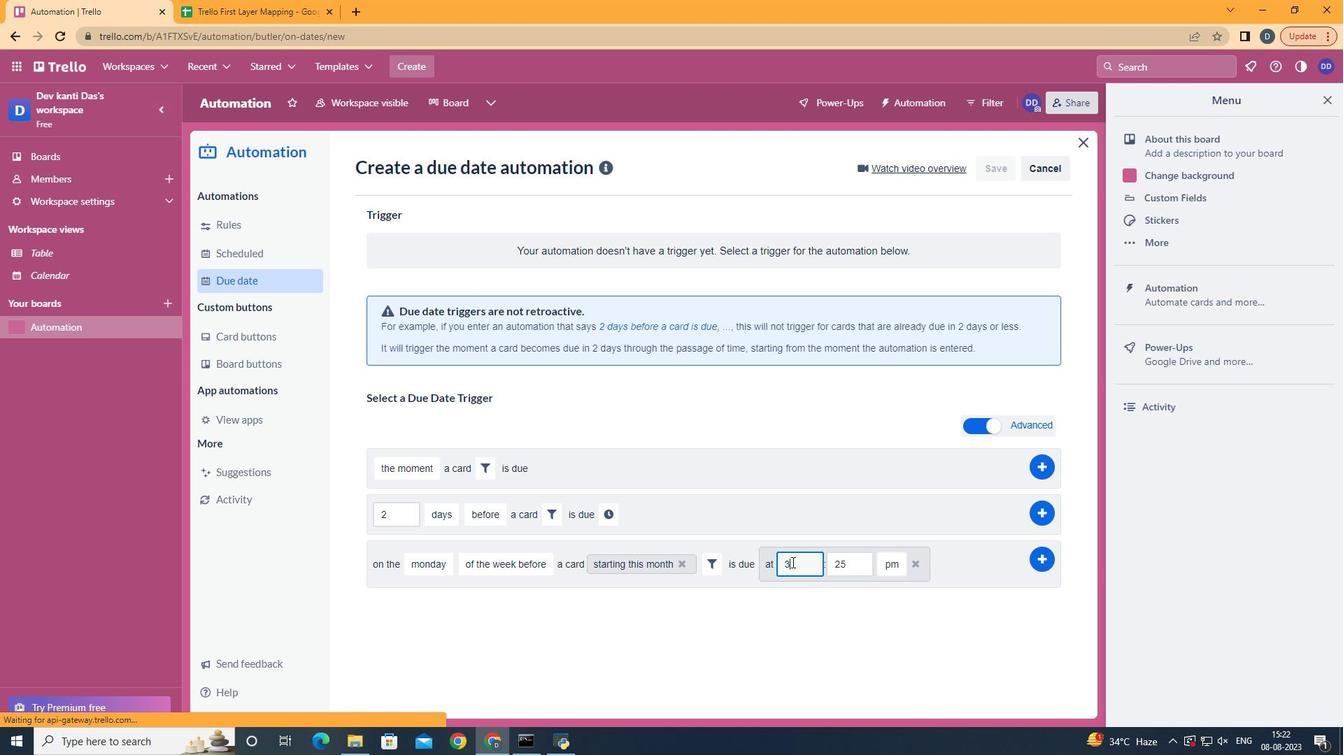 
Action: Key pressed <Key.backspace>11
Screenshot: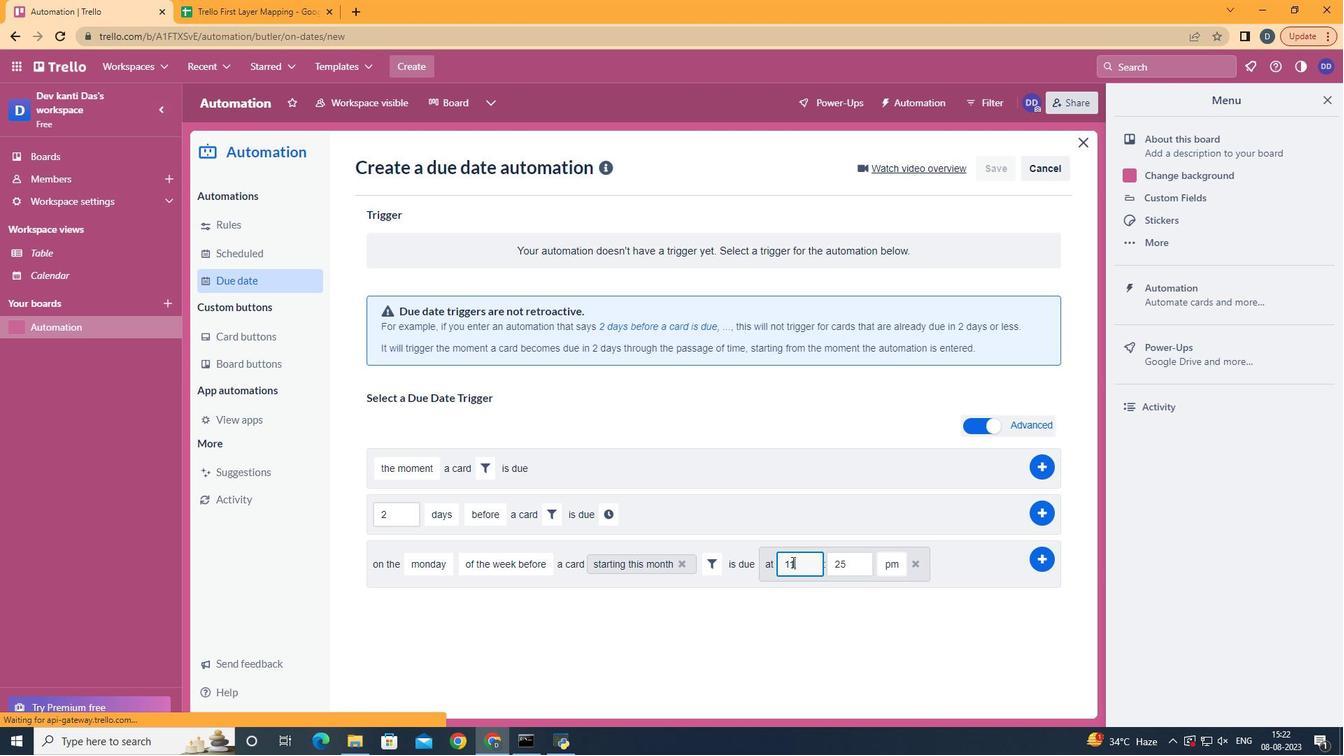 
Action: Mouse moved to (853, 561)
Screenshot: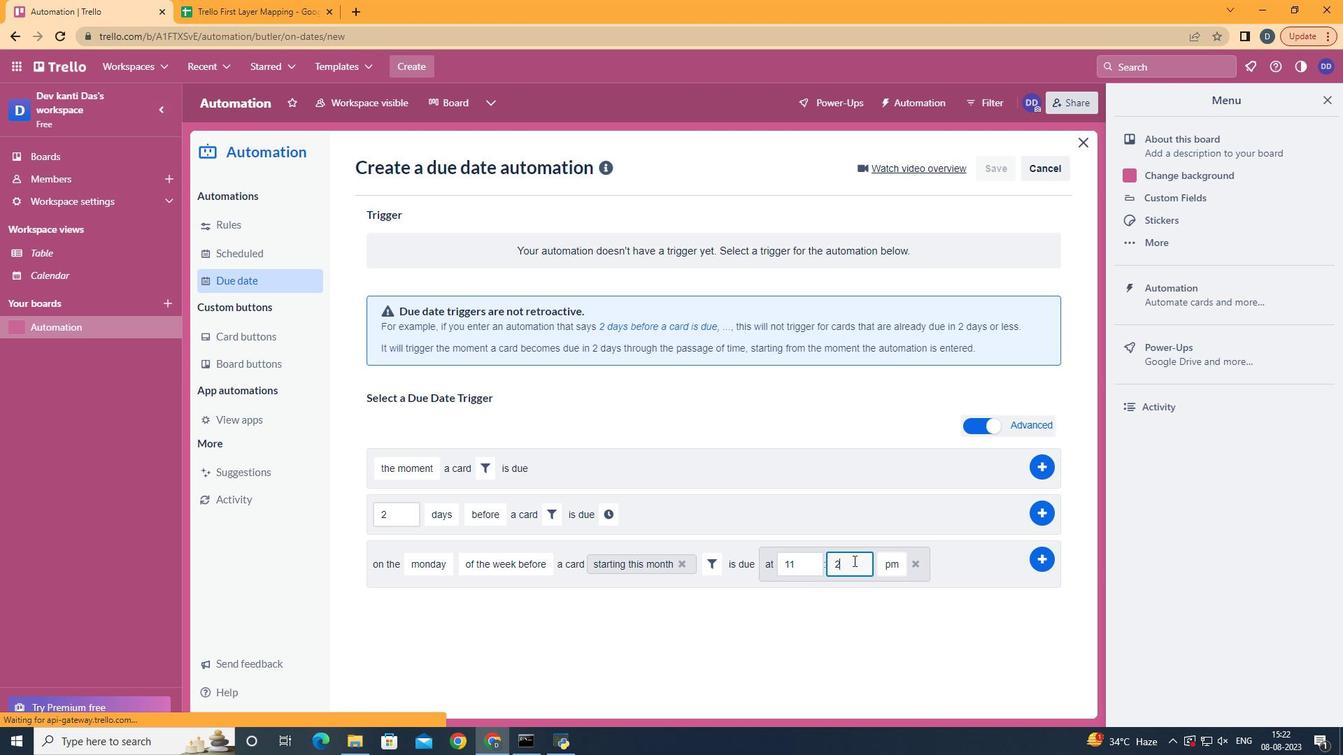 
Action: Mouse pressed left at (853, 561)
Screenshot: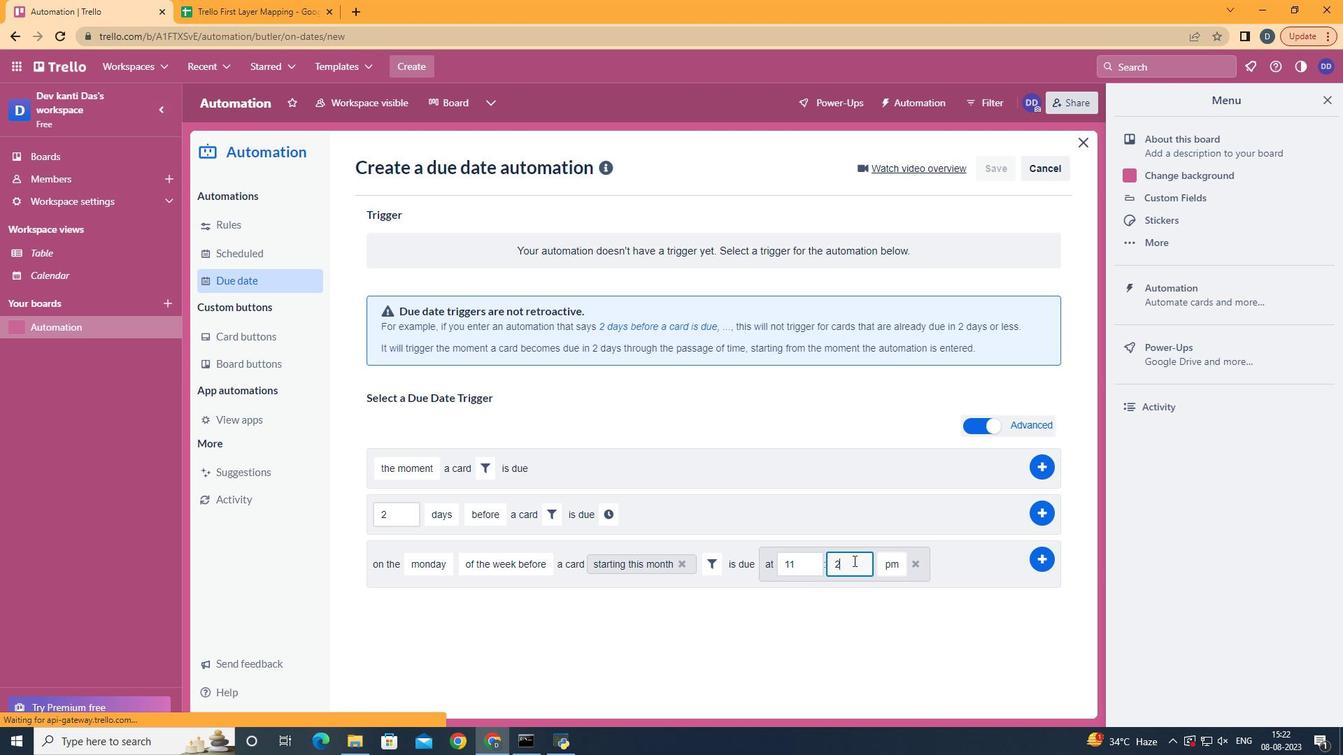 
Action: Key pressed <Key.backspace>
Screenshot: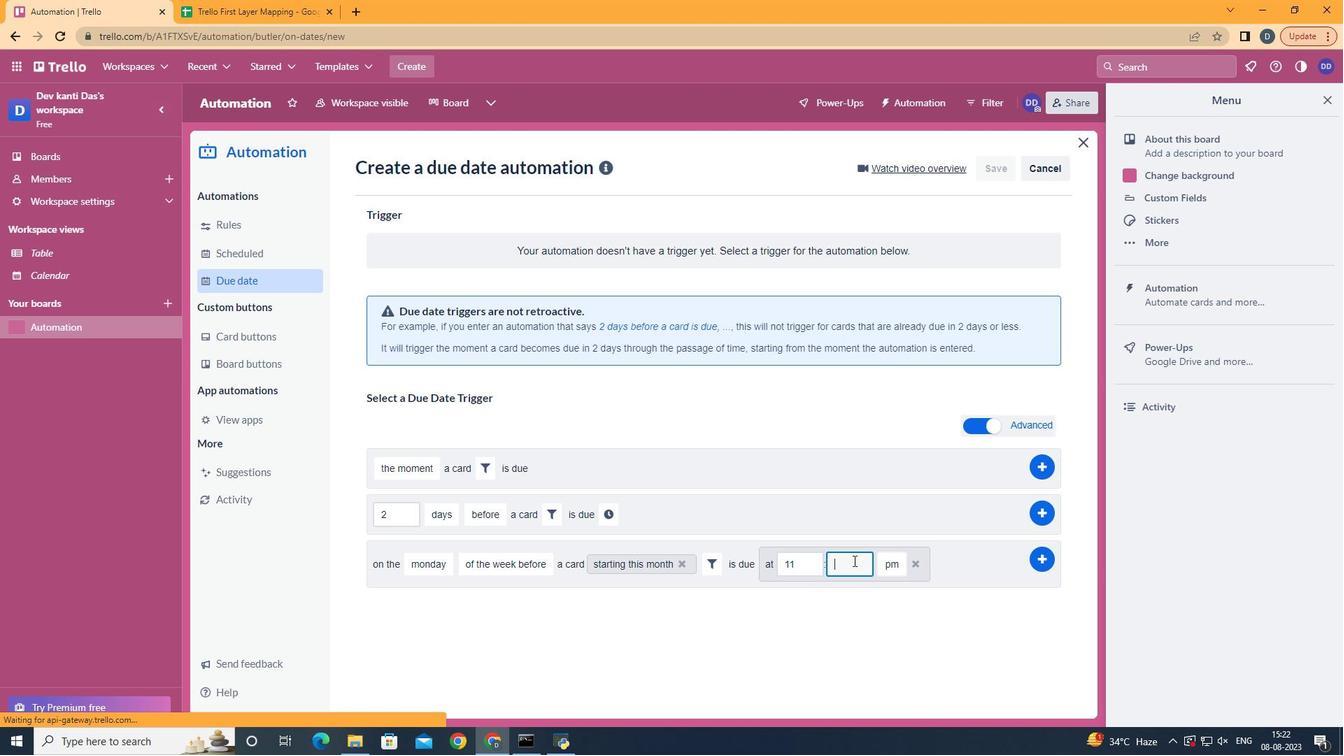 
Action: Mouse moved to (853, 561)
Screenshot: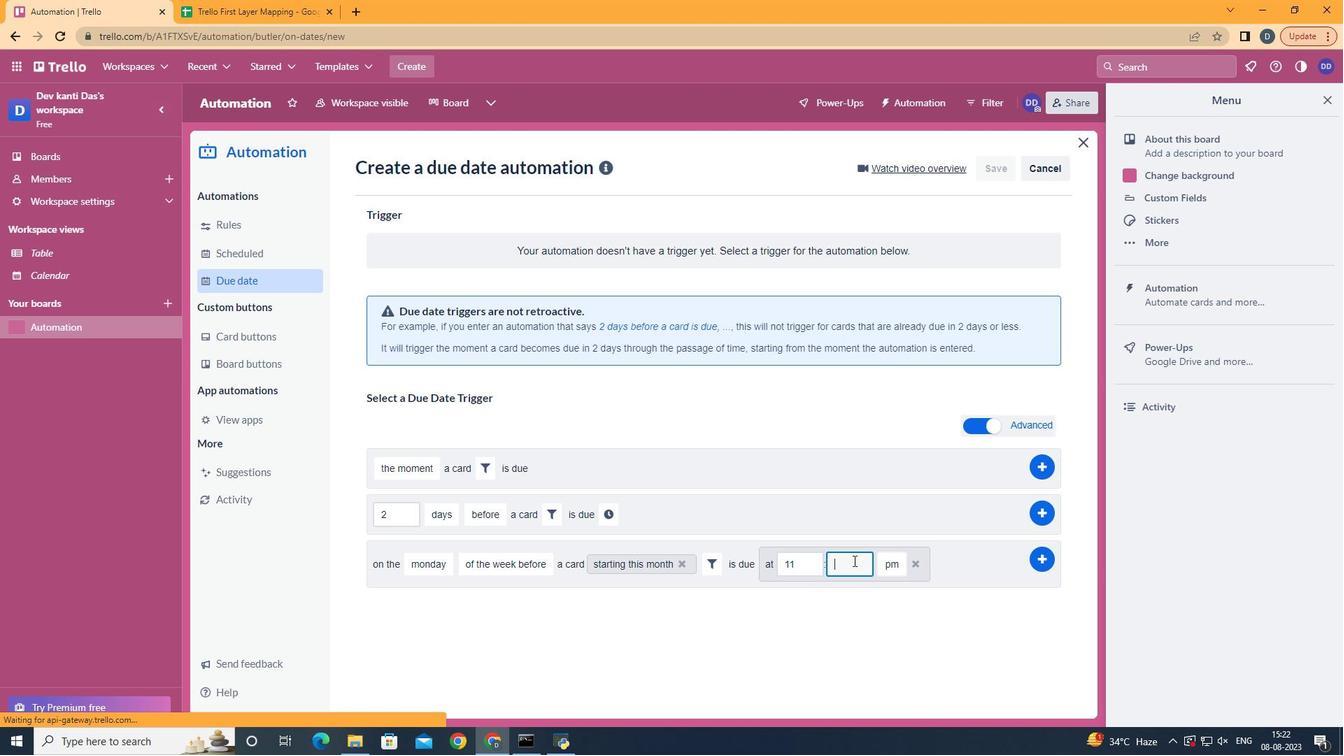 
Action: Key pressed <Key.backspace>00
Screenshot: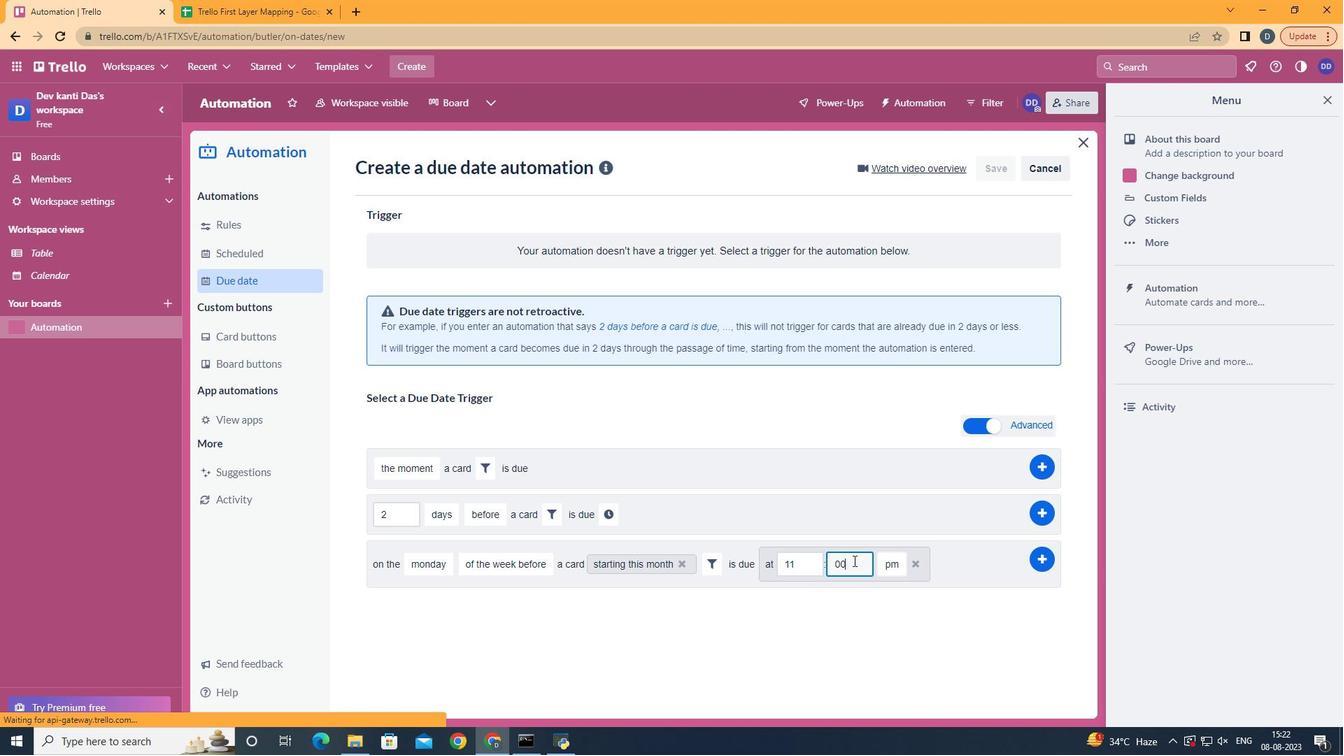
Action: Mouse moved to (889, 581)
Screenshot: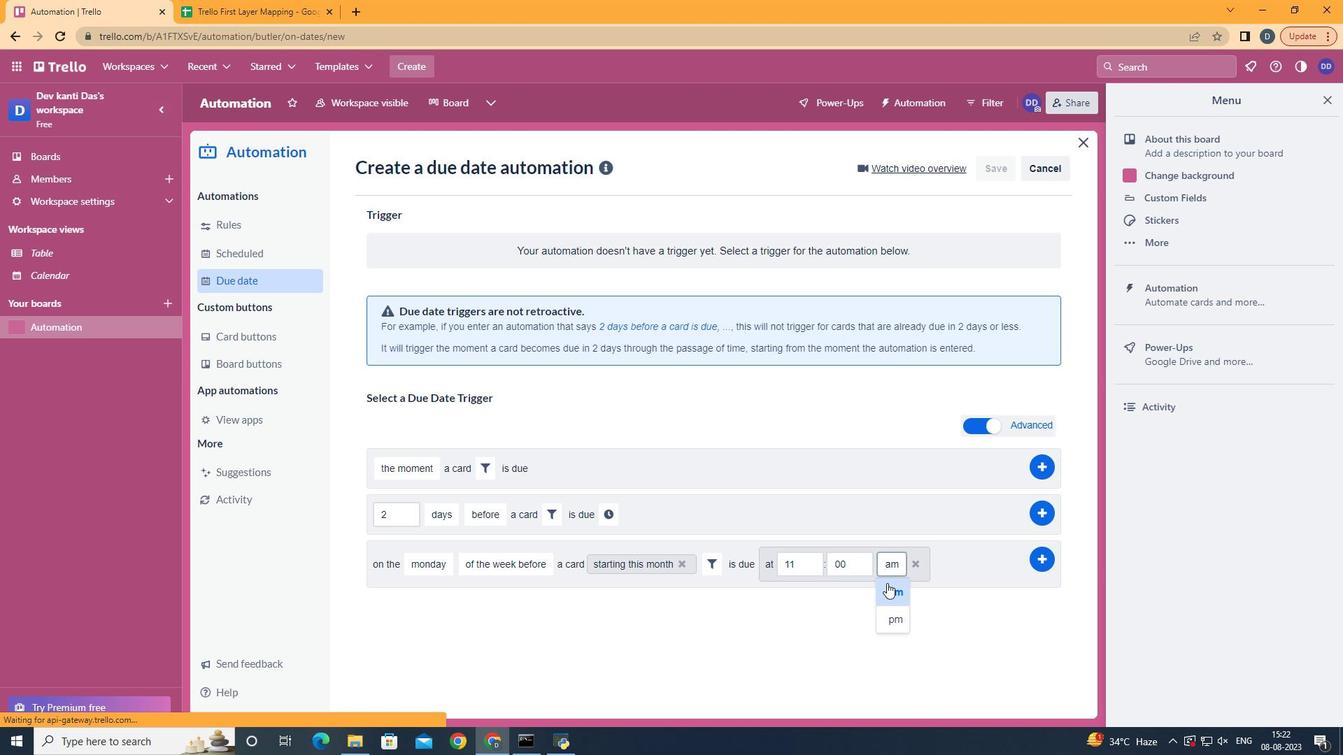 
Action: Mouse pressed left at (889, 581)
Screenshot: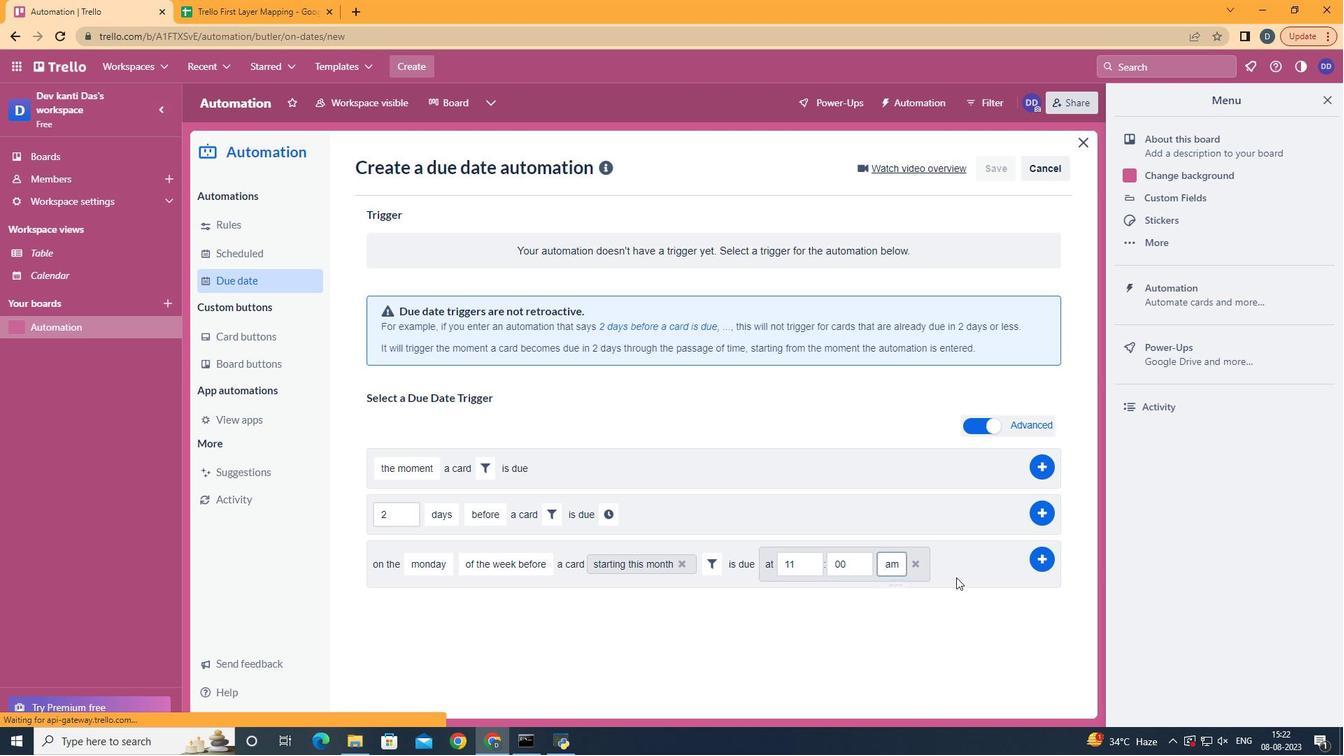 
Action: Mouse moved to (1050, 559)
Screenshot: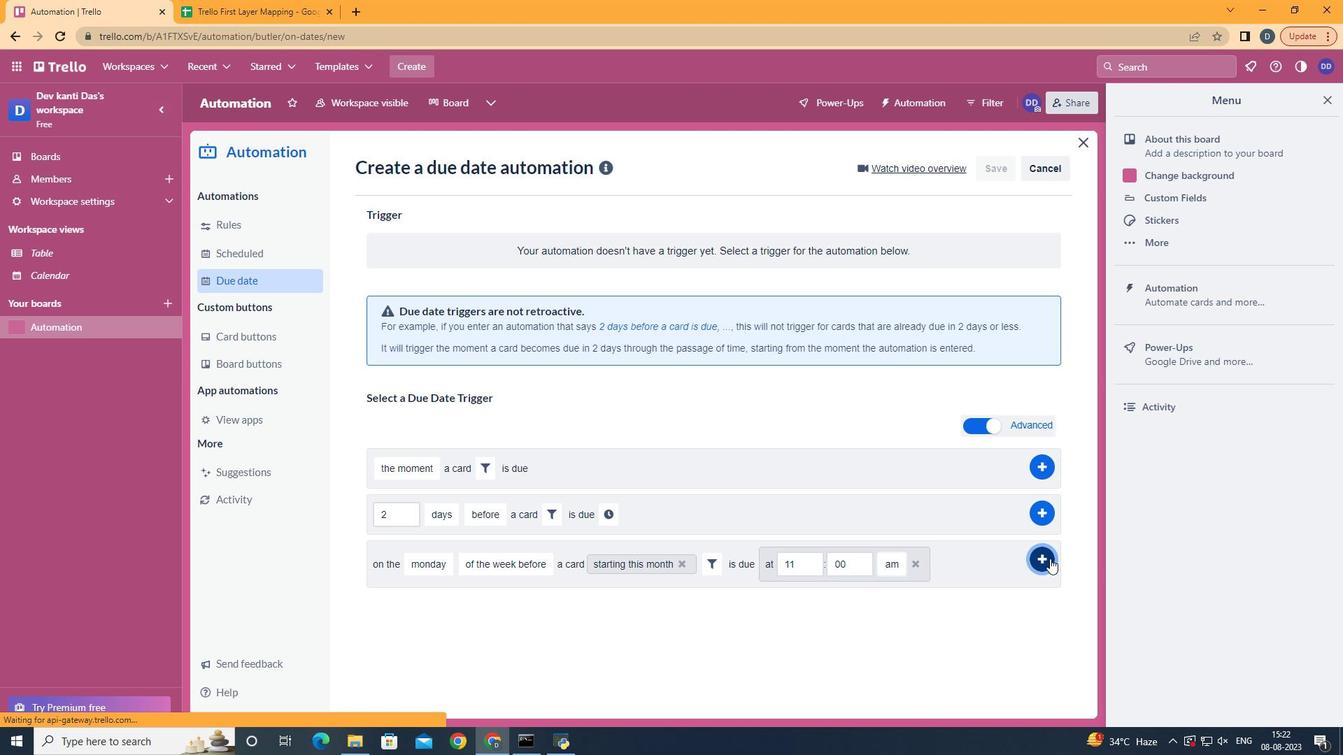 
Action: Mouse pressed left at (1050, 559)
Screenshot: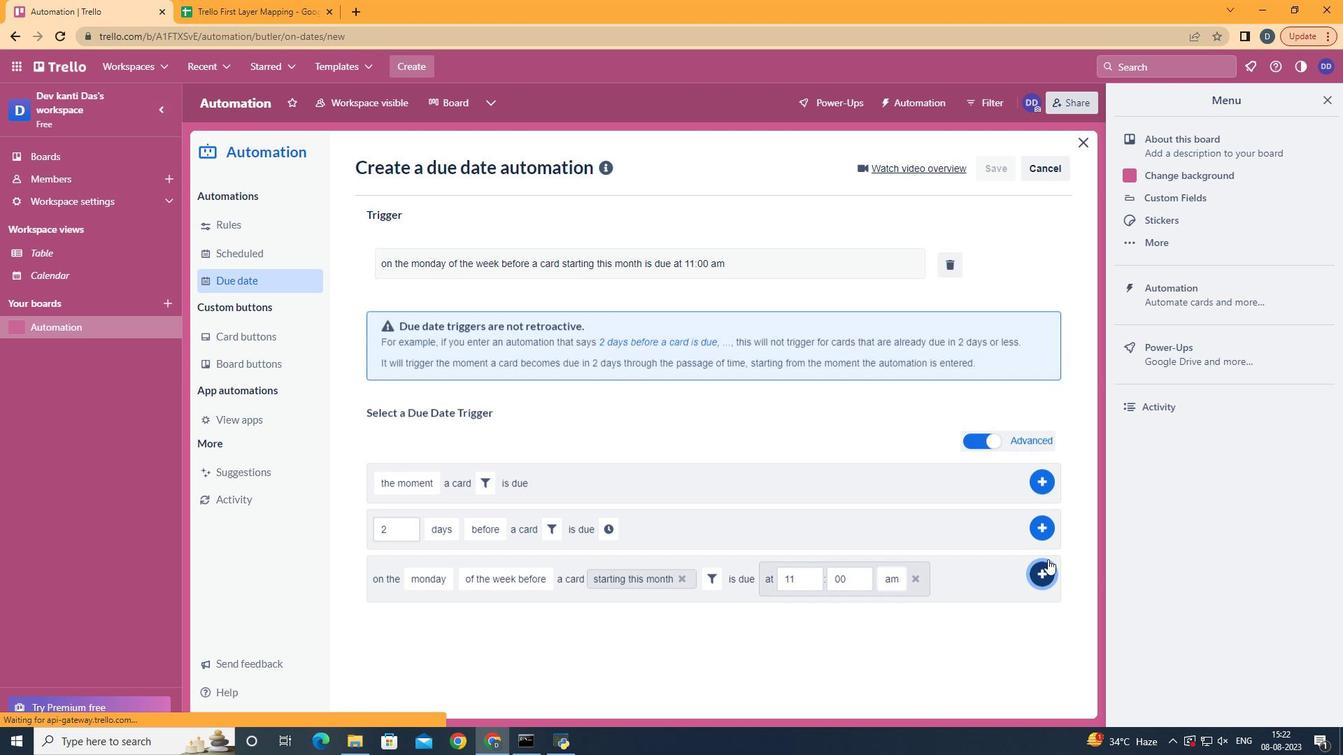 
Action: Mouse moved to (685, 317)
Screenshot: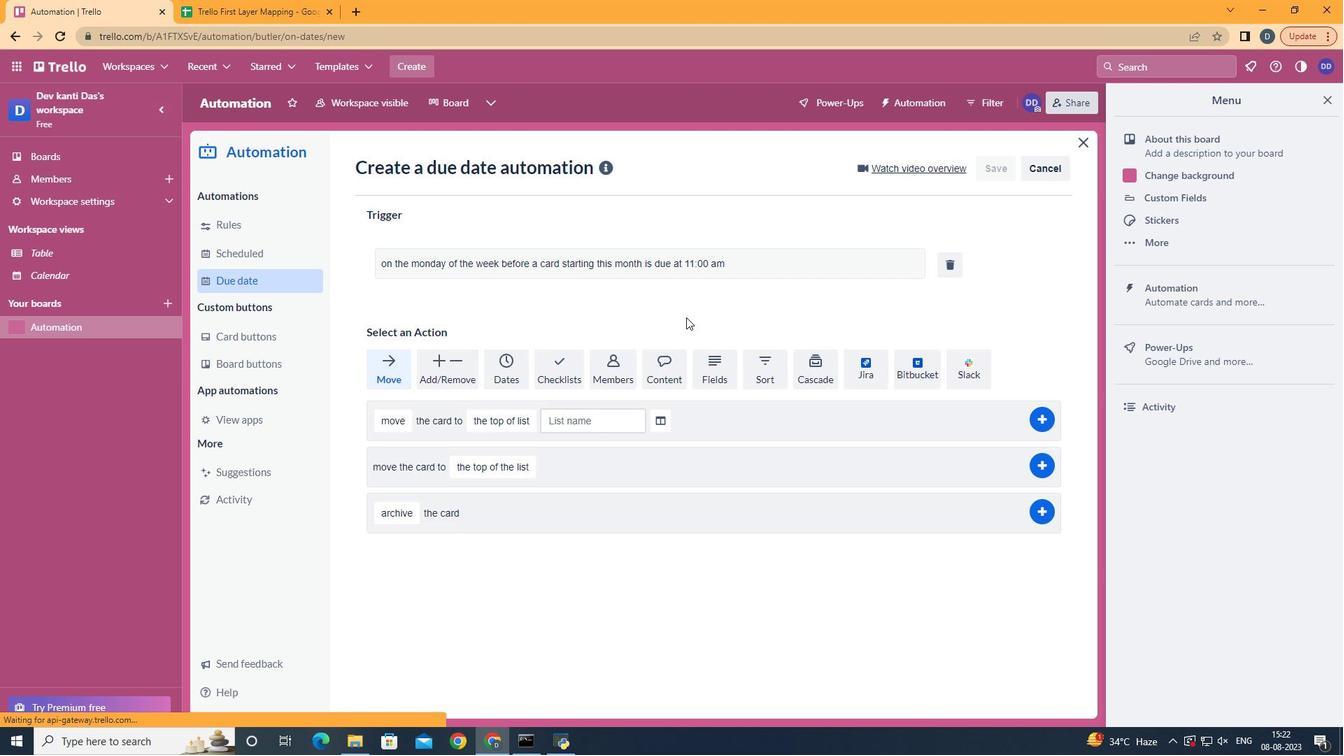 
